 Task: Find connections with filter location Giddarbāha with filter topic #Managementconsultant with filter profile language Potuguese with filter current company IDBI Bank with filter school HIRACHAND NEMCHAND COLLEGE OF COMMERCE ASHOK CHOWK SOLAPUR DIST.SOLAPUR with filter industry Financial Services with filter service category Financial Analysis with filter keywords title Team Leader
Action: Mouse moved to (494, 82)
Screenshot: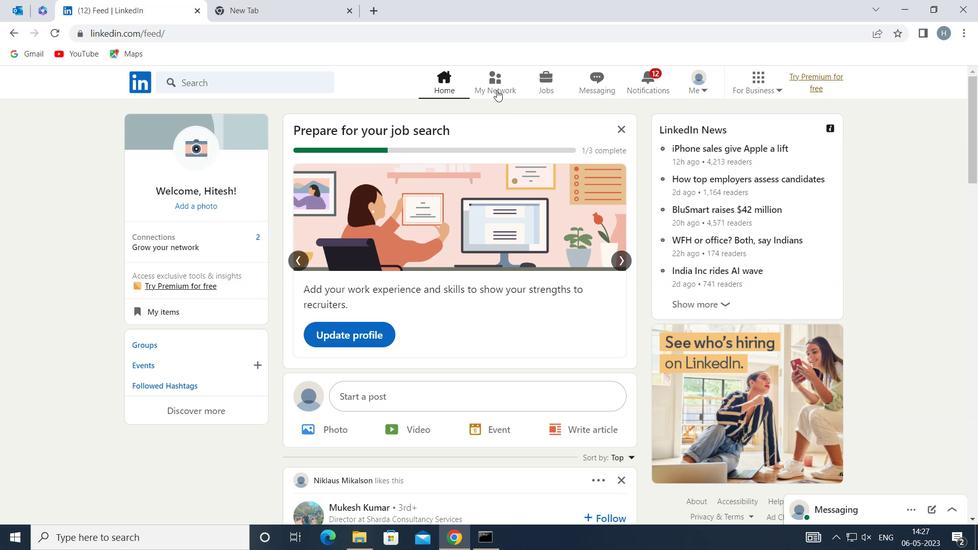 
Action: Mouse pressed left at (494, 82)
Screenshot: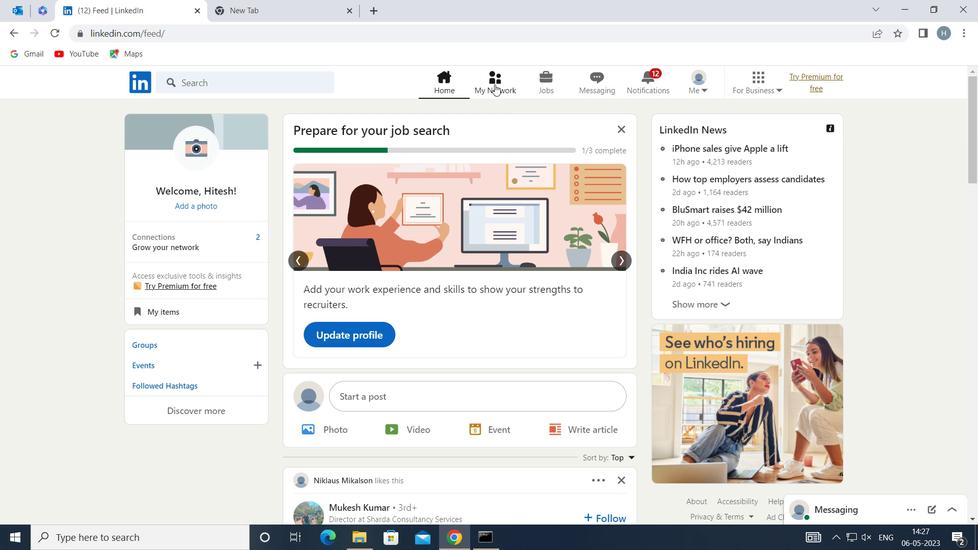 
Action: Mouse moved to (277, 154)
Screenshot: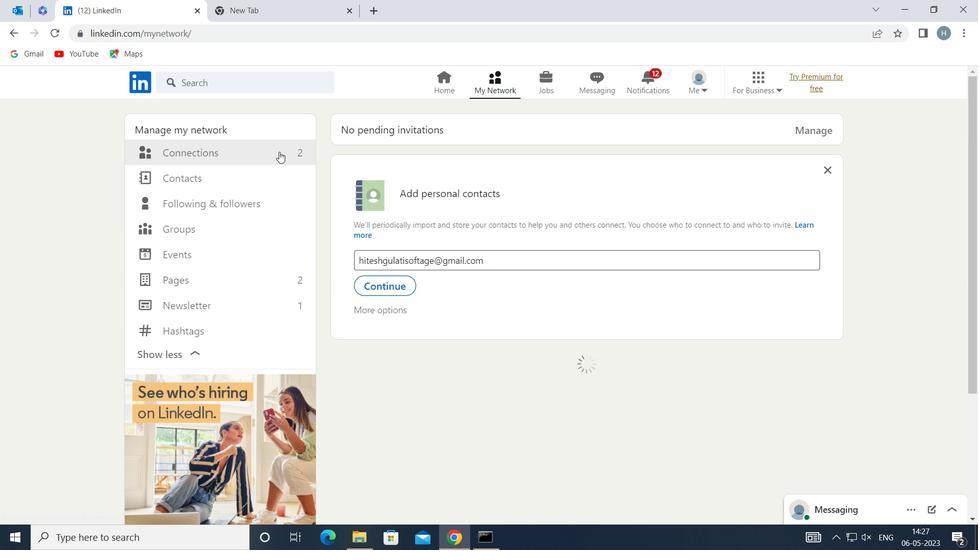 
Action: Mouse pressed left at (277, 154)
Screenshot: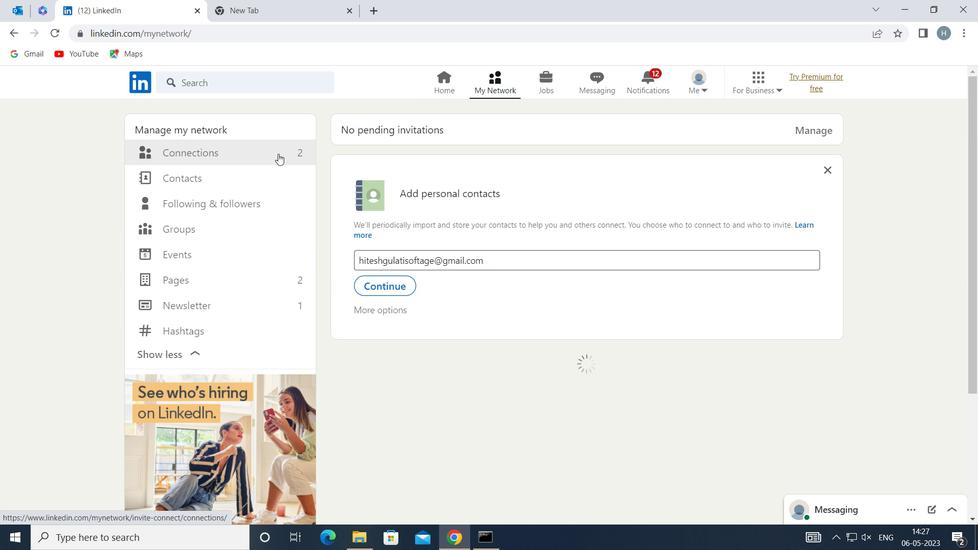 
Action: Mouse moved to (583, 156)
Screenshot: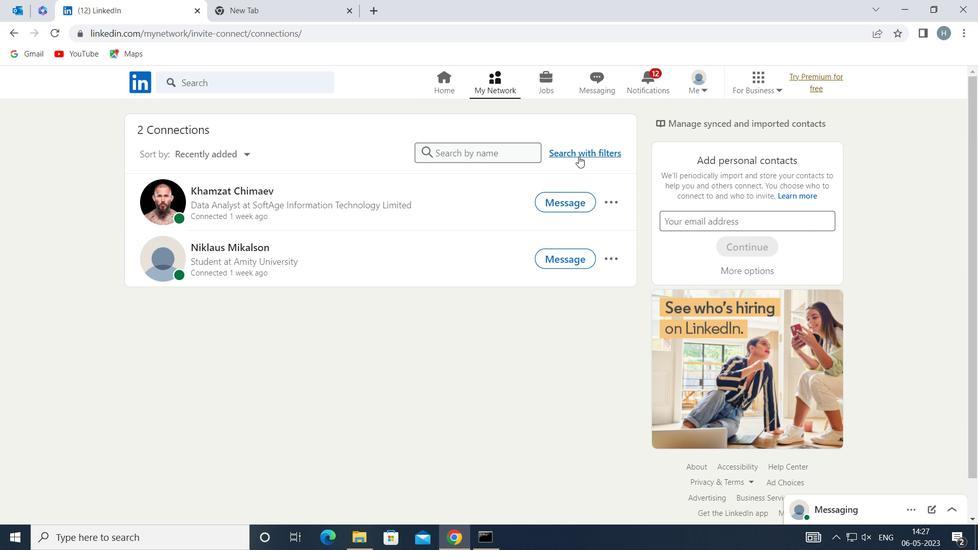 
Action: Mouse pressed left at (583, 156)
Screenshot: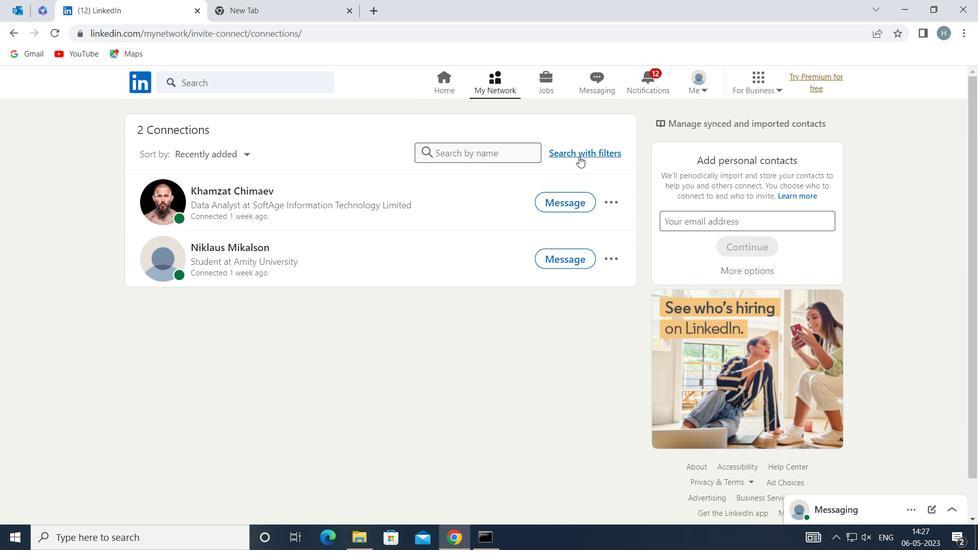 
Action: Mouse moved to (537, 113)
Screenshot: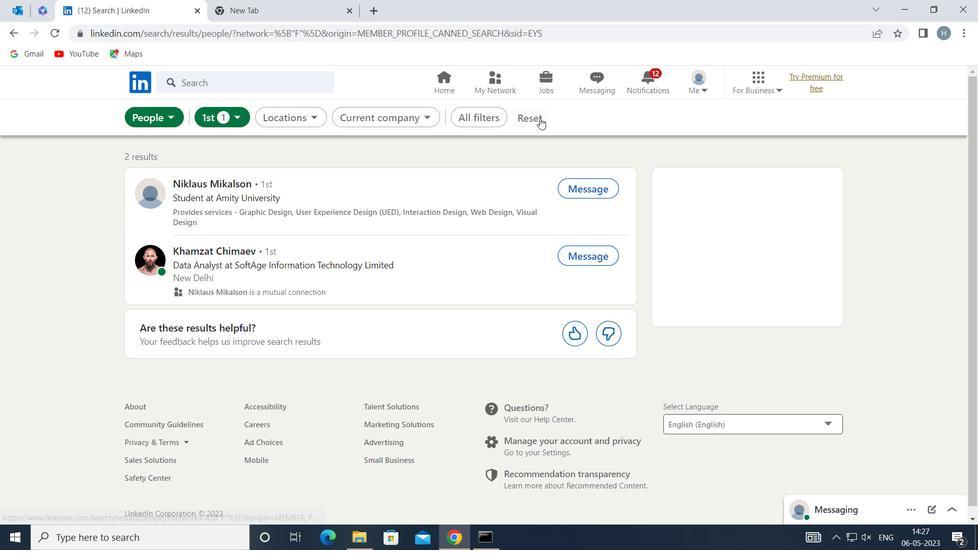 
Action: Mouse pressed left at (537, 113)
Screenshot: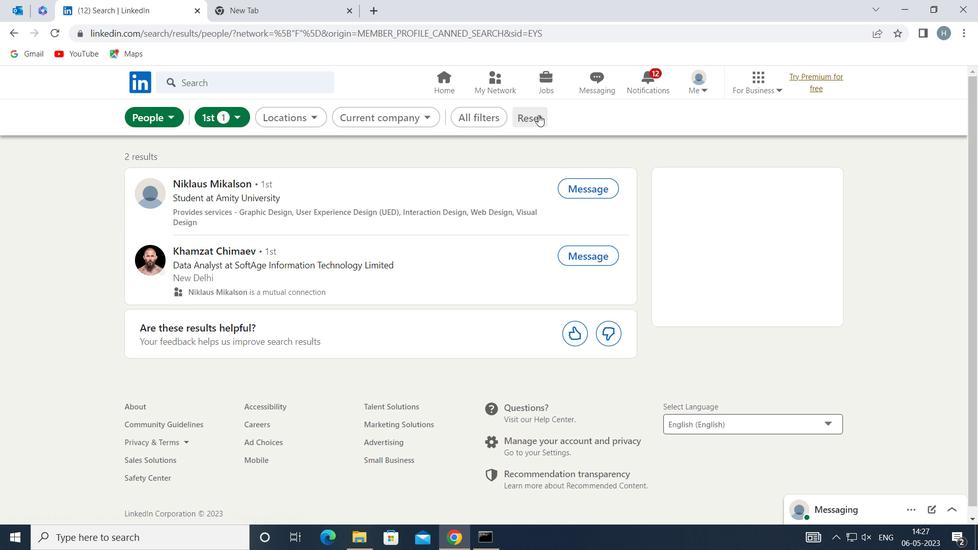 
Action: Mouse moved to (522, 116)
Screenshot: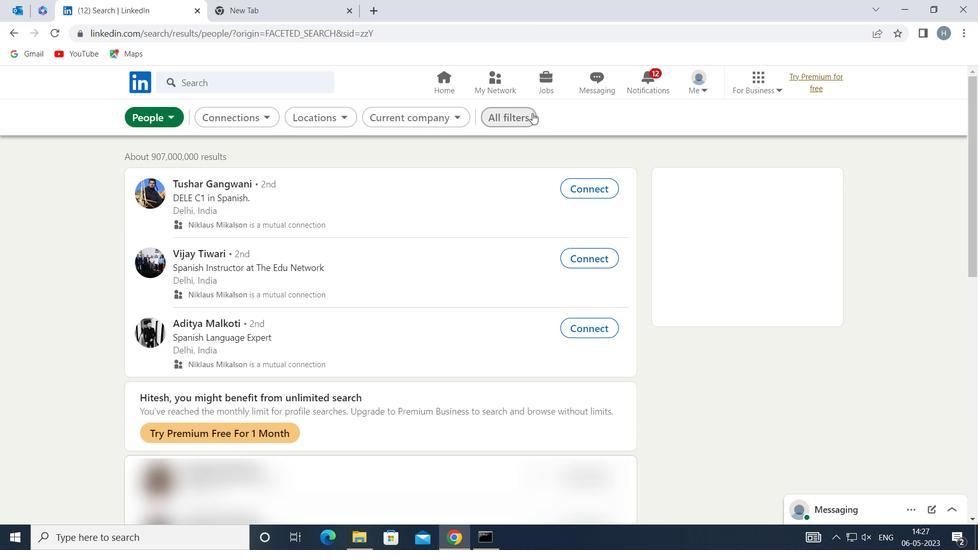 
Action: Mouse pressed left at (522, 116)
Screenshot: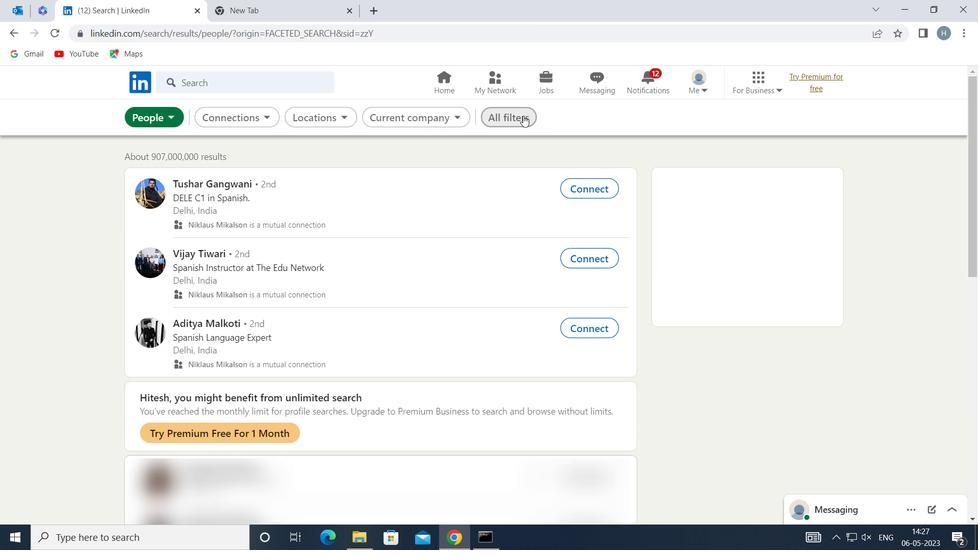 
Action: Mouse moved to (806, 333)
Screenshot: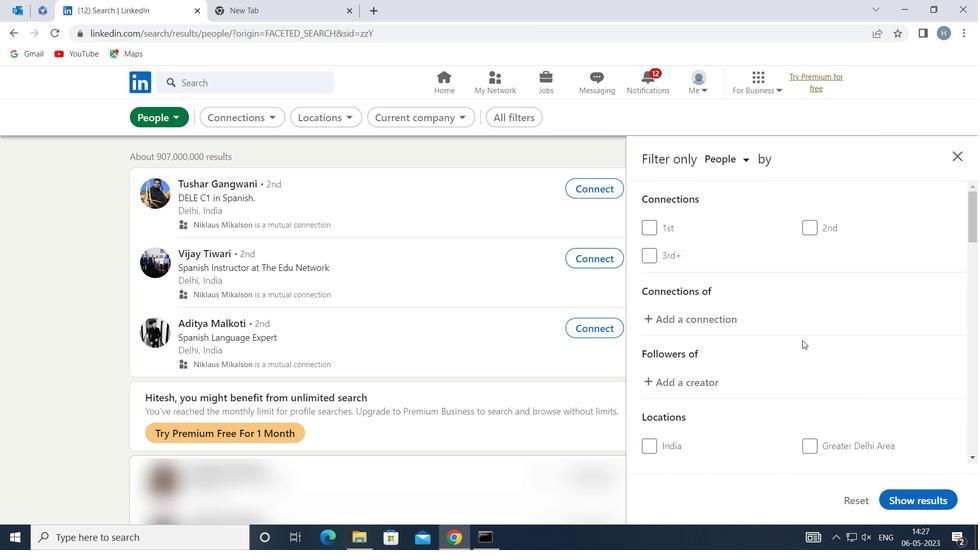 
Action: Mouse scrolled (806, 333) with delta (0, 0)
Screenshot: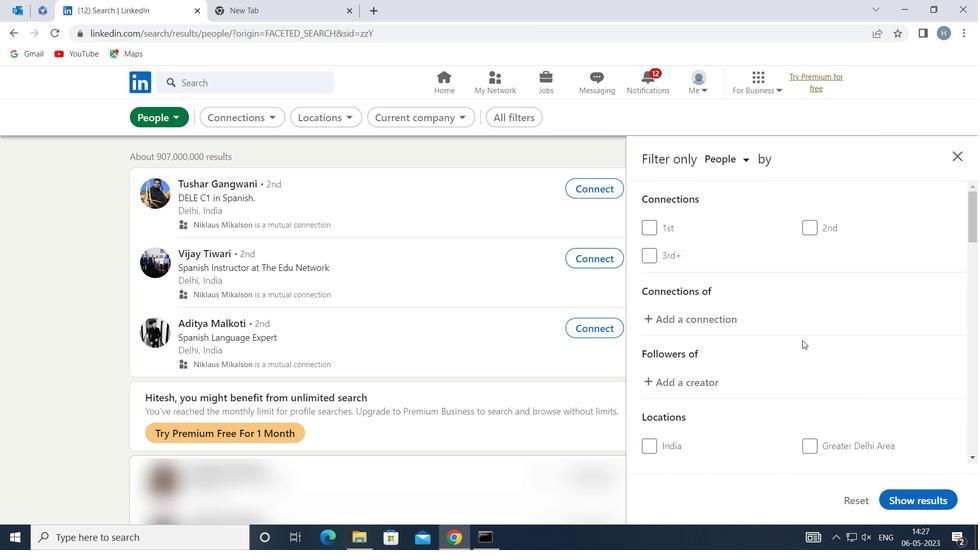 
Action: Mouse moved to (807, 331)
Screenshot: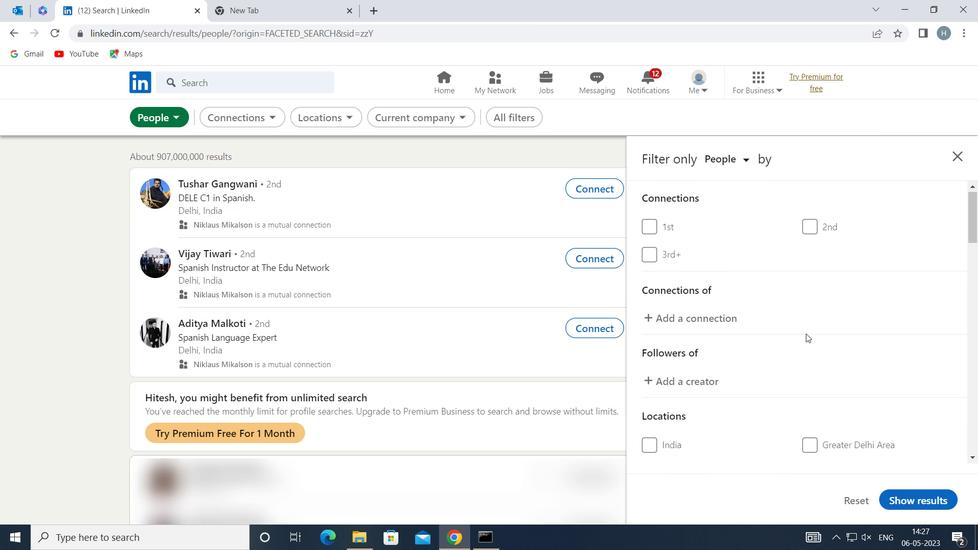 
Action: Mouse scrolled (807, 331) with delta (0, 0)
Screenshot: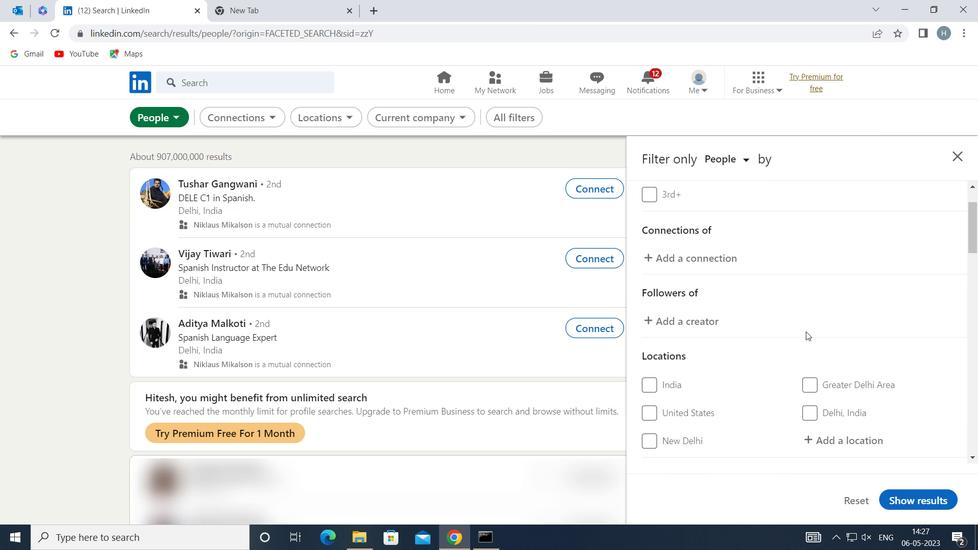 
Action: Mouse moved to (807, 330)
Screenshot: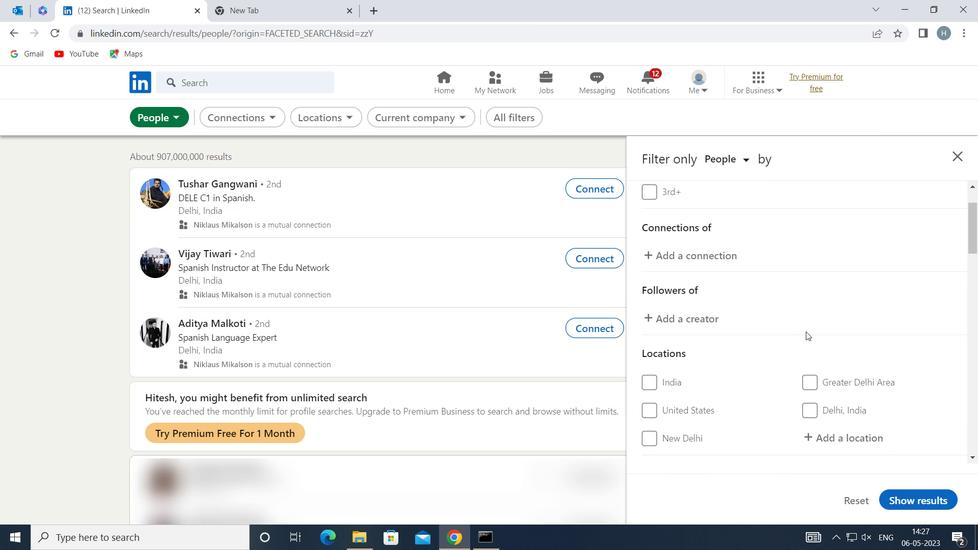 
Action: Mouse scrolled (807, 329) with delta (0, 0)
Screenshot: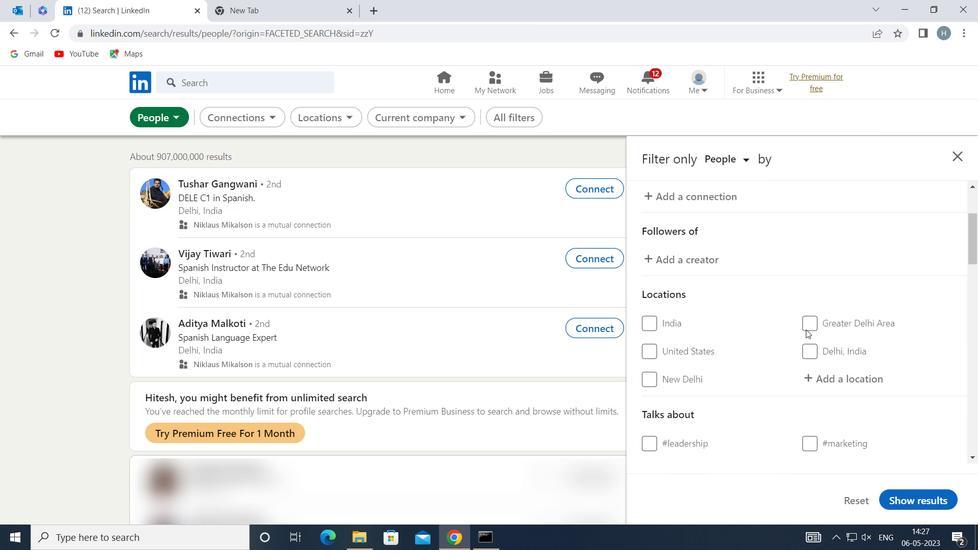 
Action: Mouse scrolled (807, 329) with delta (0, 0)
Screenshot: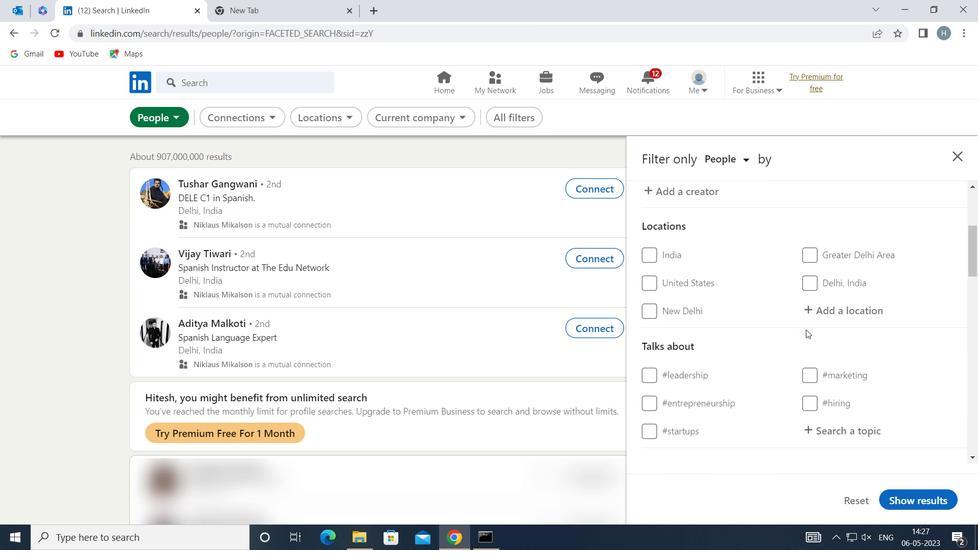 
Action: Mouse moved to (842, 245)
Screenshot: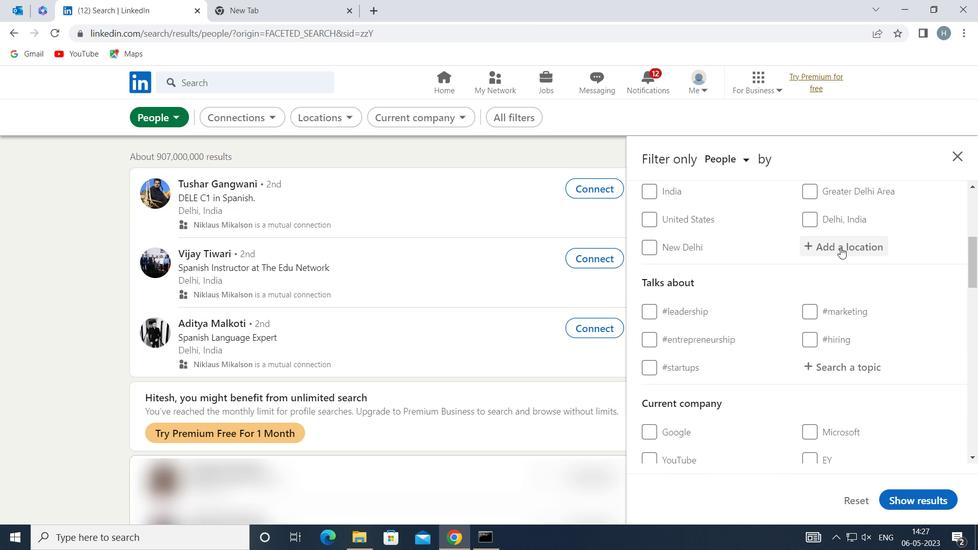 
Action: Mouse pressed left at (842, 245)
Screenshot: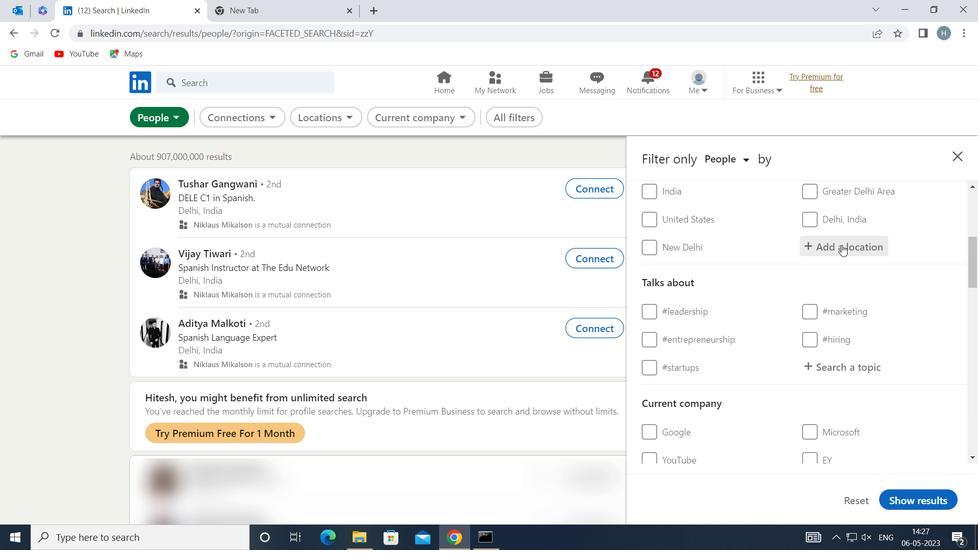 
Action: Key pressed <Key.shift>GIDDARBAHA
Screenshot: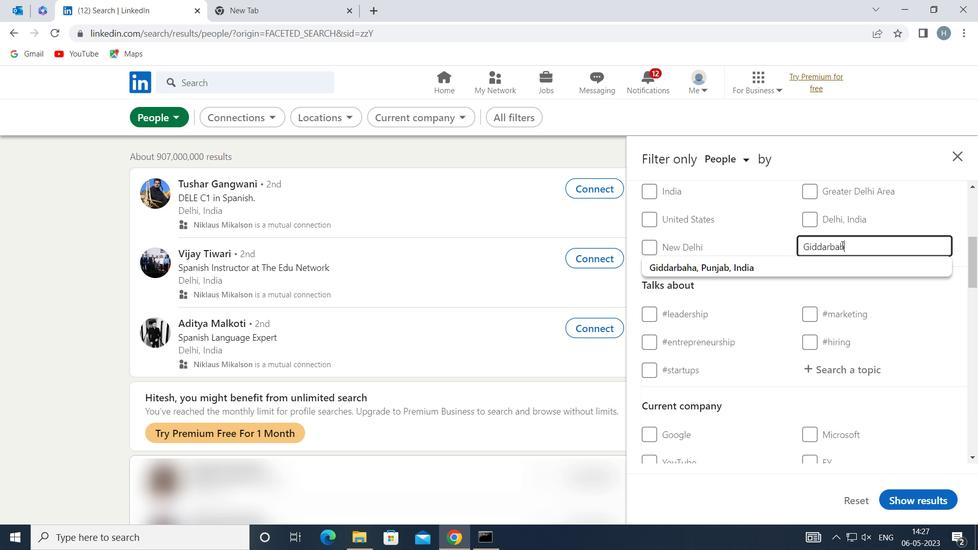 
Action: Mouse moved to (771, 265)
Screenshot: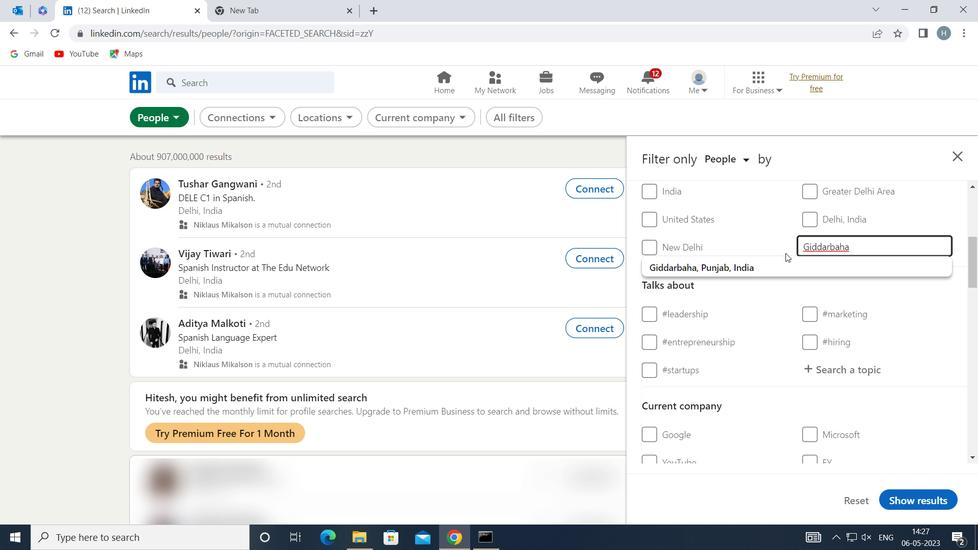 
Action: Mouse pressed left at (771, 265)
Screenshot: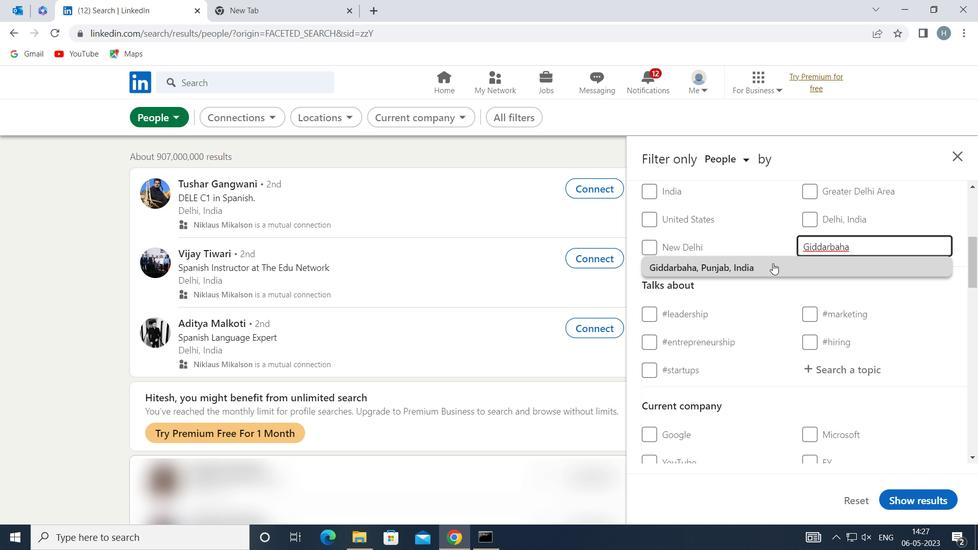
Action: Mouse moved to (770, 265)
Screenshot: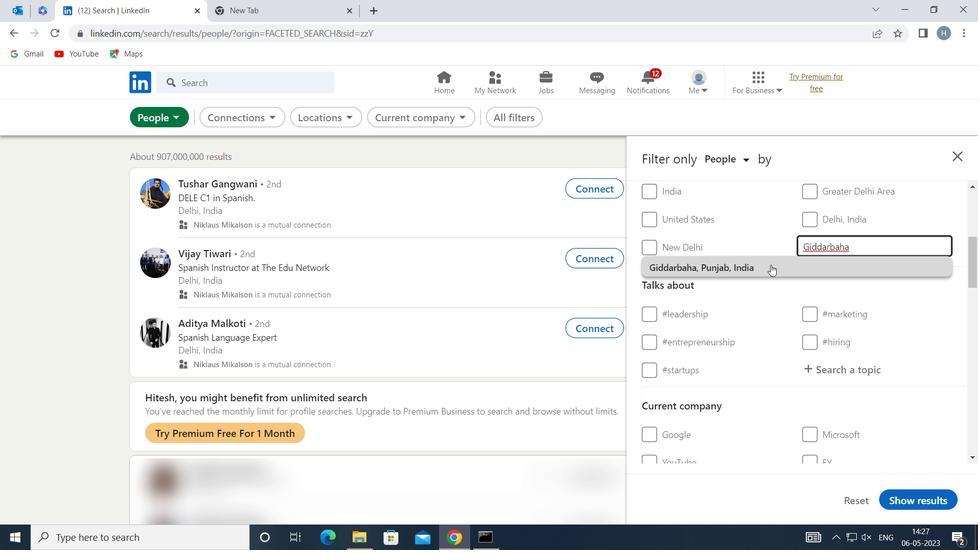 
Action: Mouse scrolled (770, 264) with delta (0, 0)
Screenshot: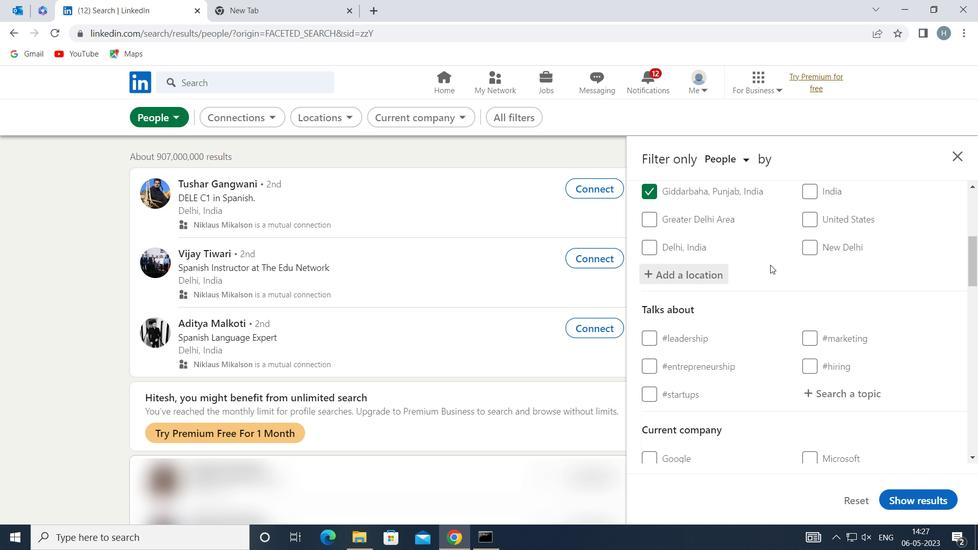 
Action: Mouse moved to (845, 326)
Screenshot: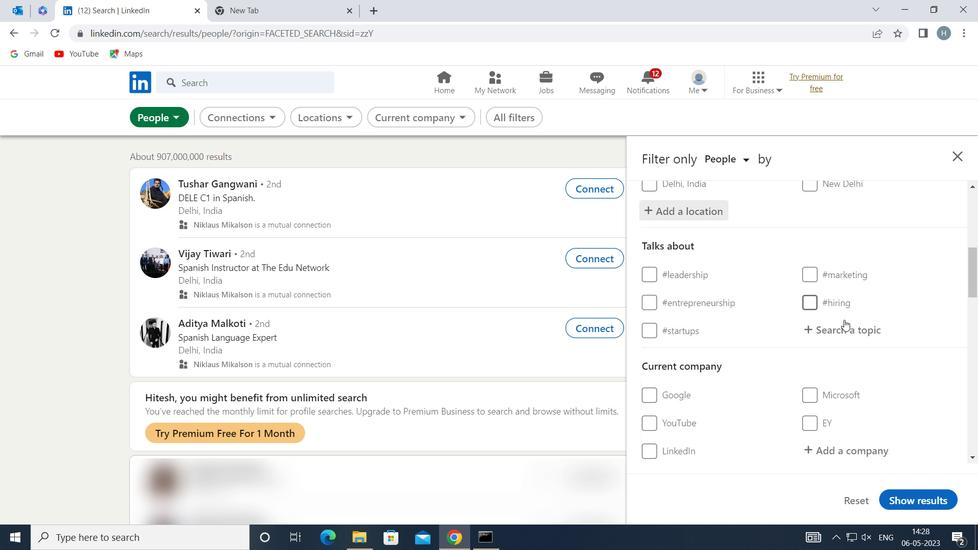 
Action: Mouse pressed left at (845, 326)
Screenshot: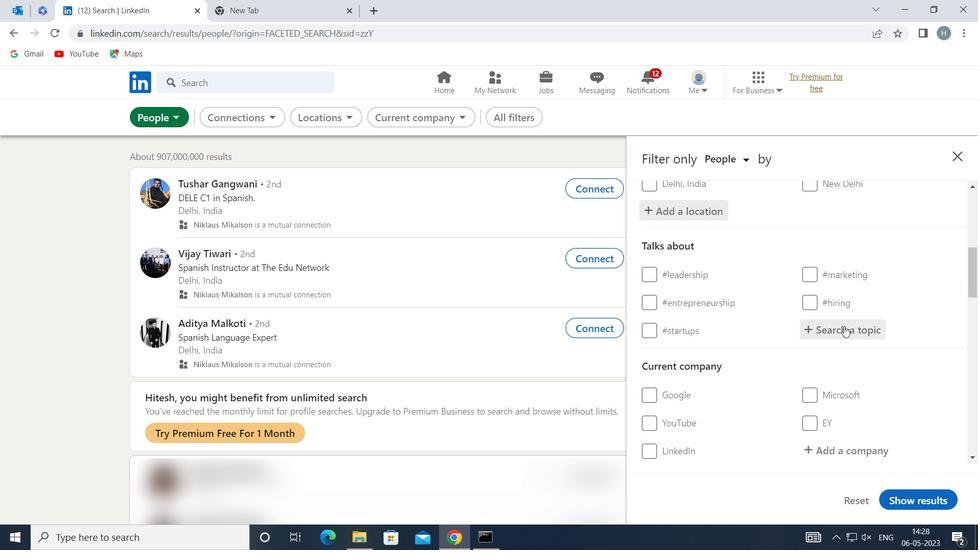 
Action: Mouse moved to (845, 326)
Screenshot: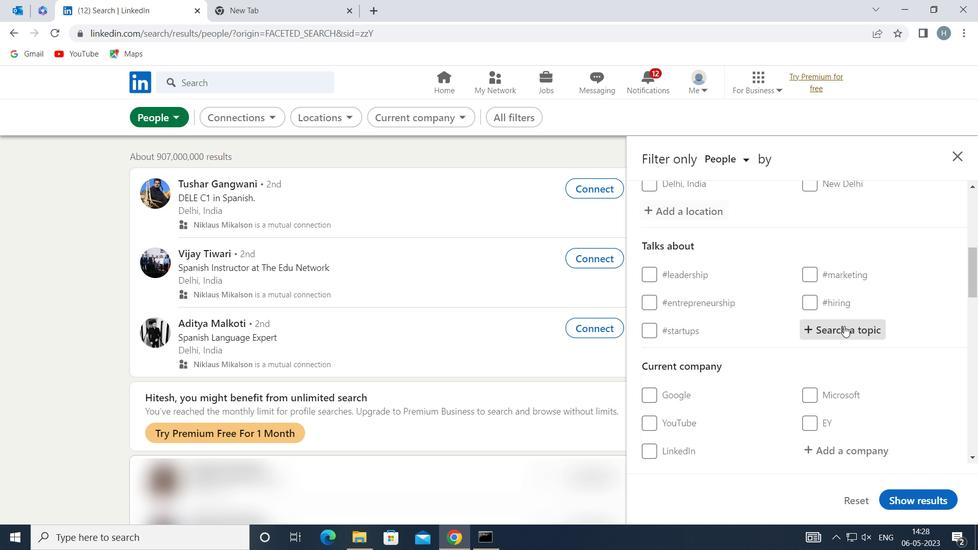 
Action: Key pressed <Key.shift>MANAGEMENTCONSULTANT
Screenshot: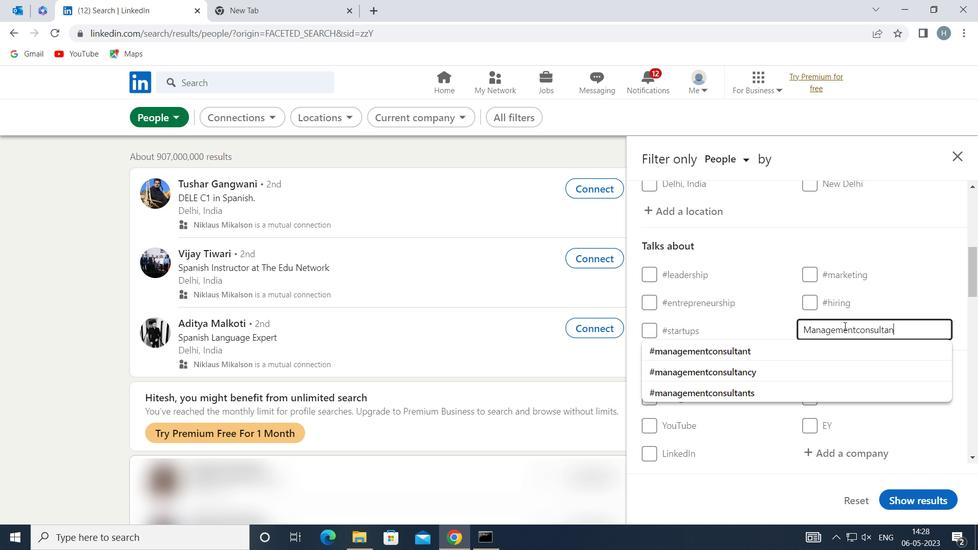 
Action: Mouse moved to (814, 354)
Screenshot: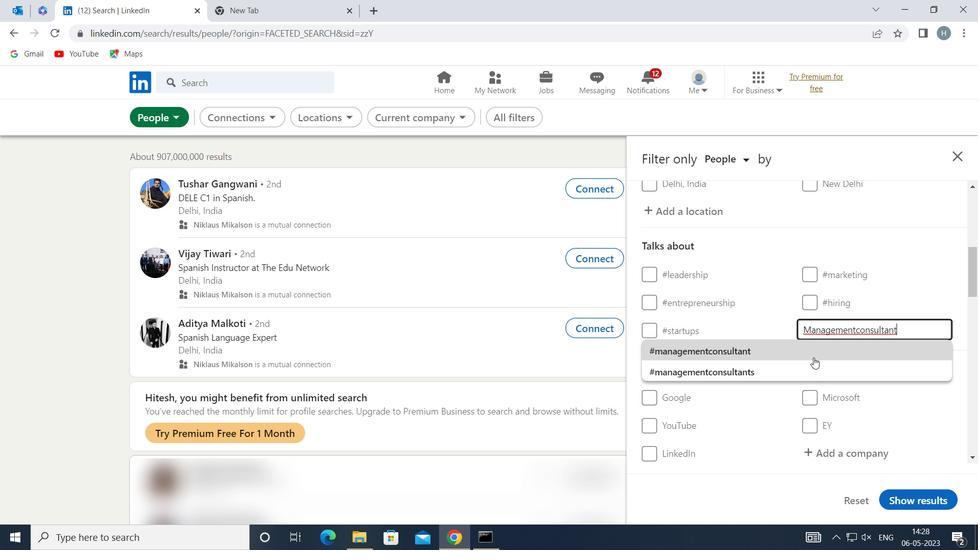 
Action: Mouse pressed left at (814, 354)
Screenshot: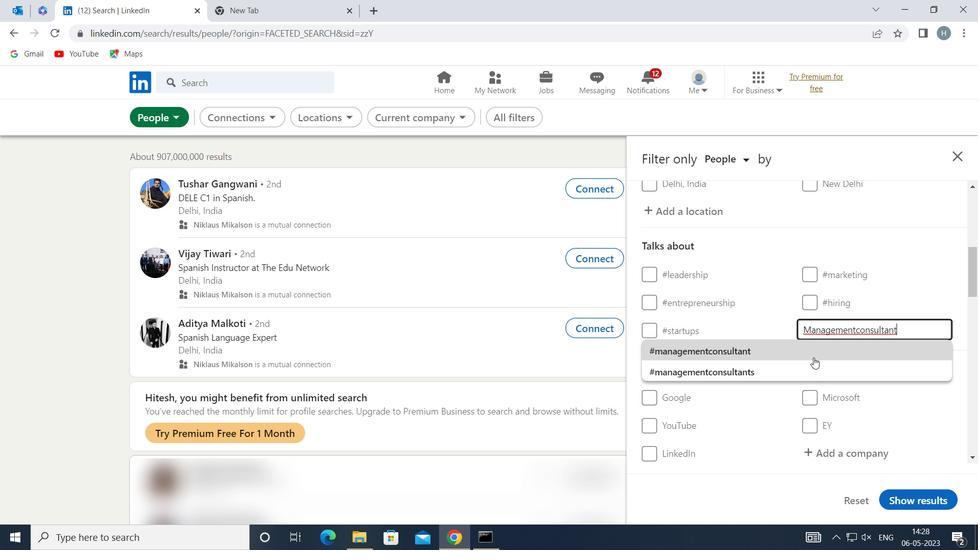 
Action: Mouse moved to (798, 354)
Screenshot: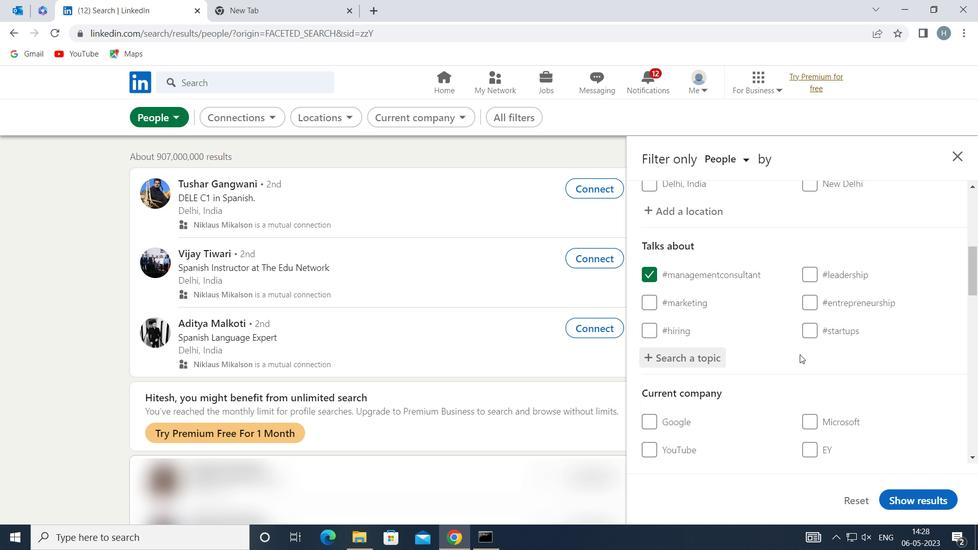 
Action: Mouse scrolled (798, 354) with delta (0, 0)
Screenshot: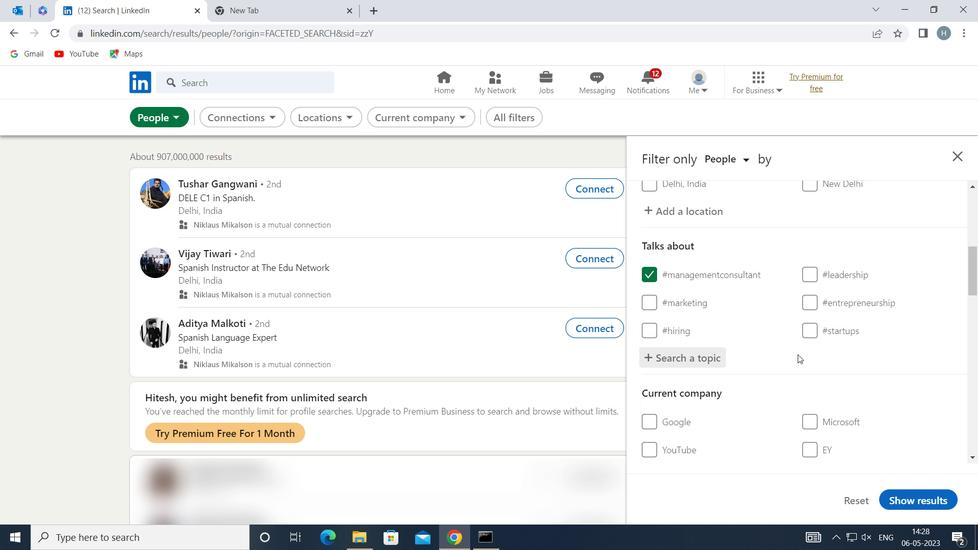 
Action: Mouse scrolled (798, 354) with delta (0, 0)
Screenshot: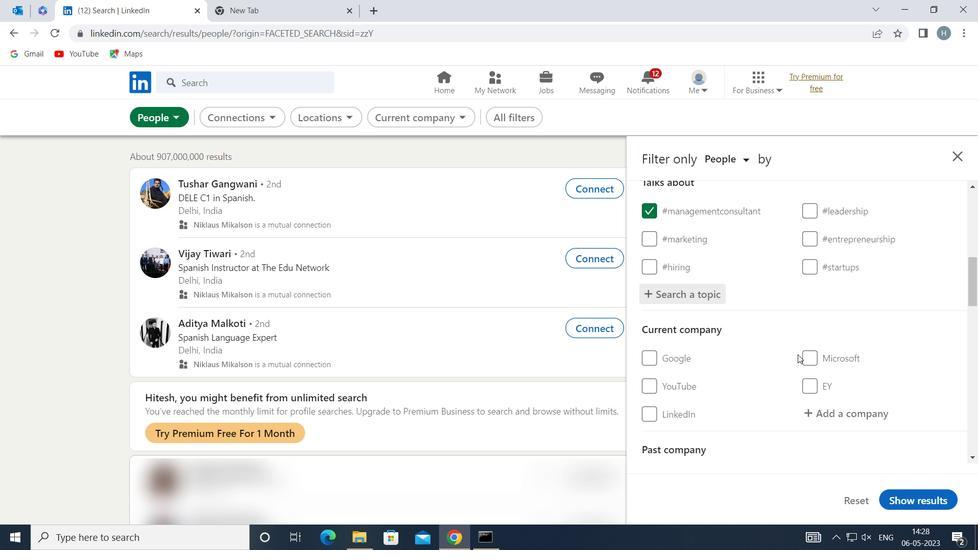 
Action: Mouse scrolled (798, 354) with delta (0, 0)
Screenshot: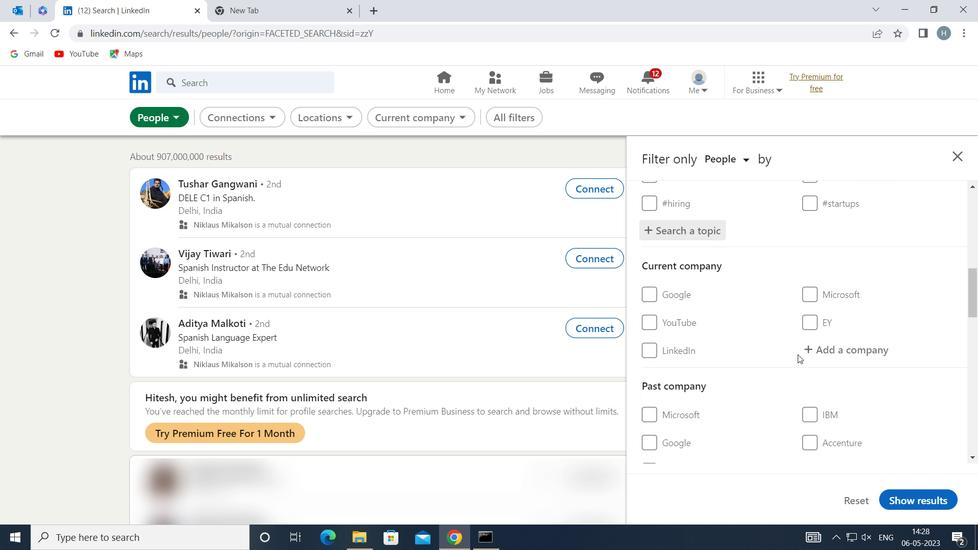 
Action: Mouse moved to (797, 350)
Screenshot: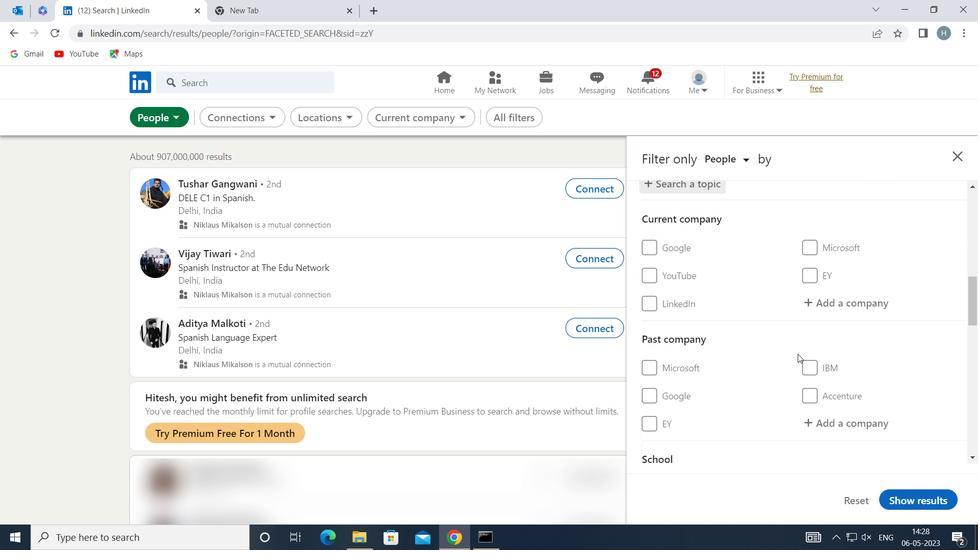 
Action: Mouse scrolled (797, 349) with delta (0, 0)
Screenshot: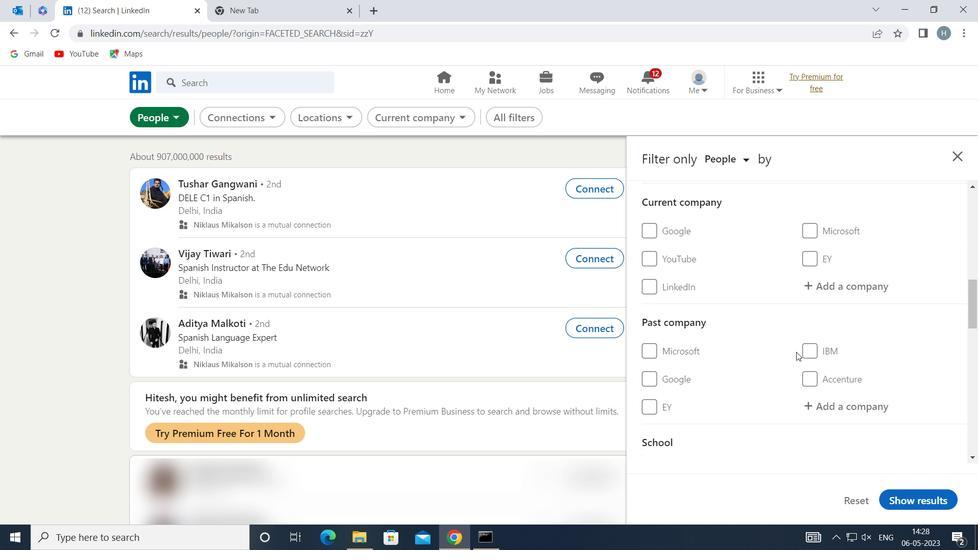 
Action: Mouse moved to (797, 349)
Screenshot: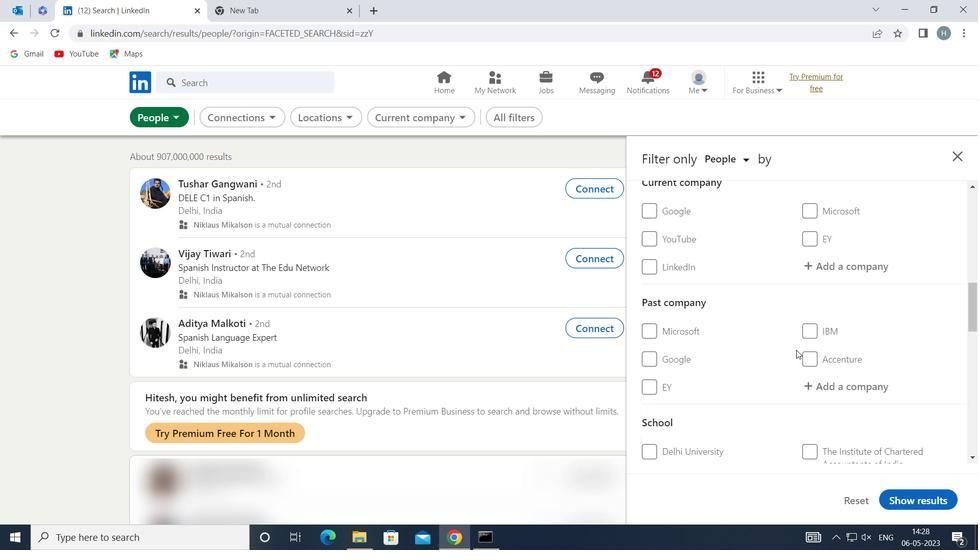 
Action: Mouse scrolled (797, 349) with delta (0, 0)
Screenshot: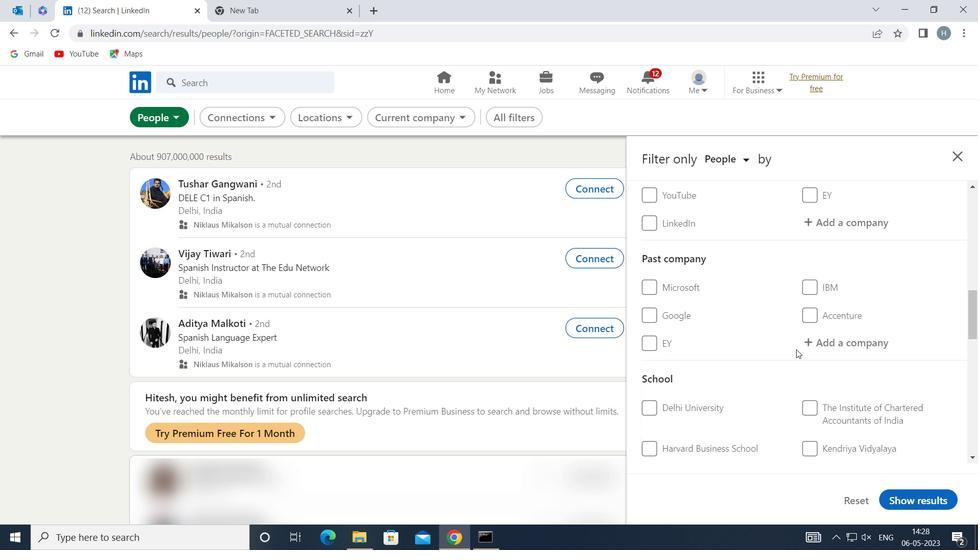 
Action: Mouse moved to (797, 349)
Screenshot: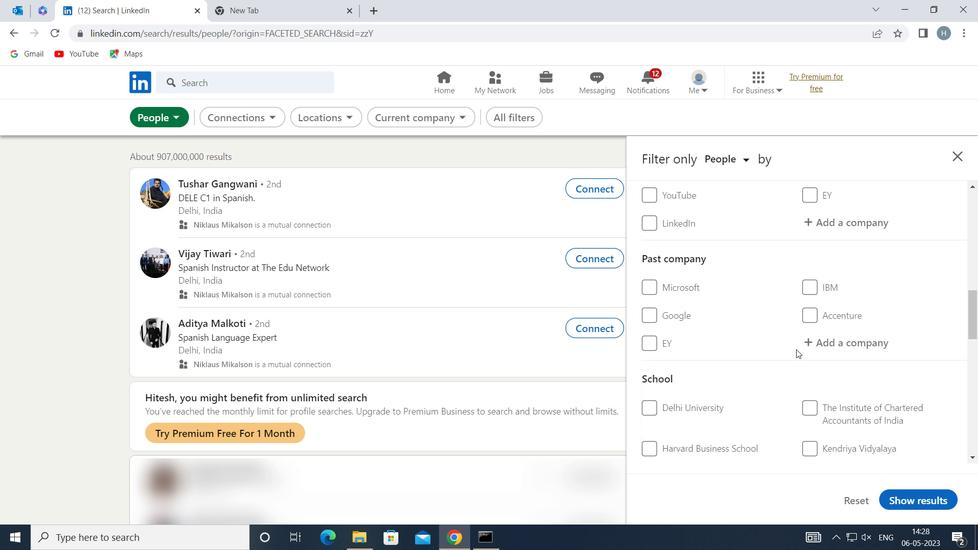 
Action: Mouse scrolled (797, 349) with delta (0, 0)
Screenshot: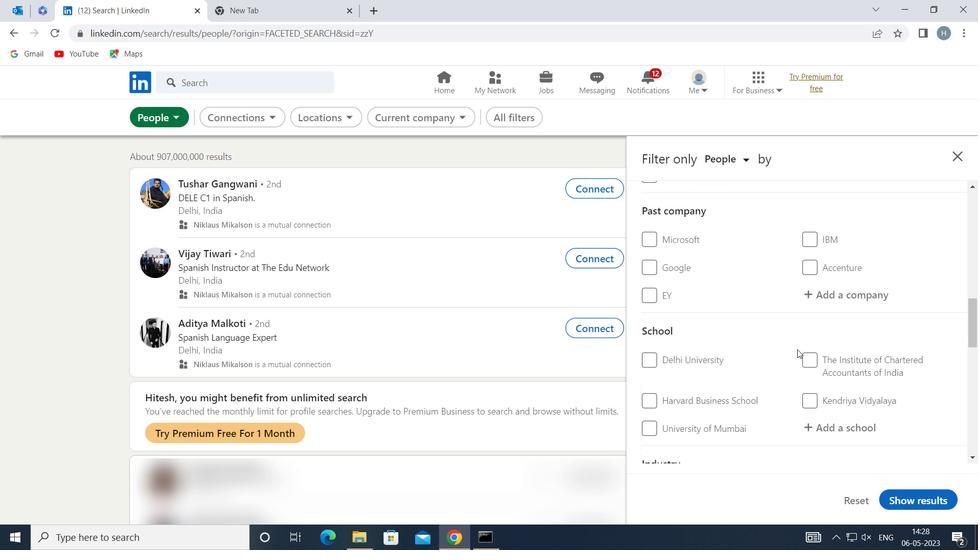 
Action: Mouse scrolled (797, 349) with delta (0, 0)
Screenshot: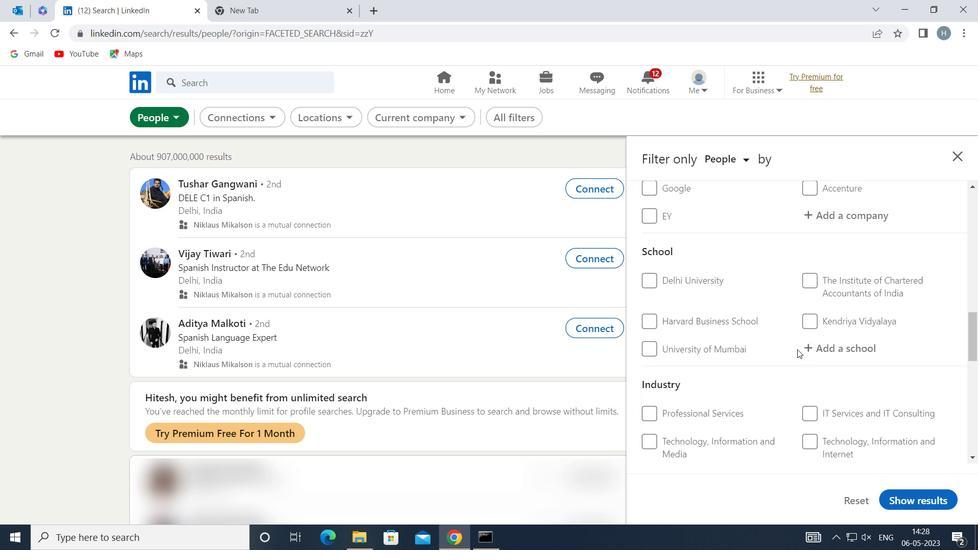 
Action: Mouse moved to (798, 349)
Screenshot: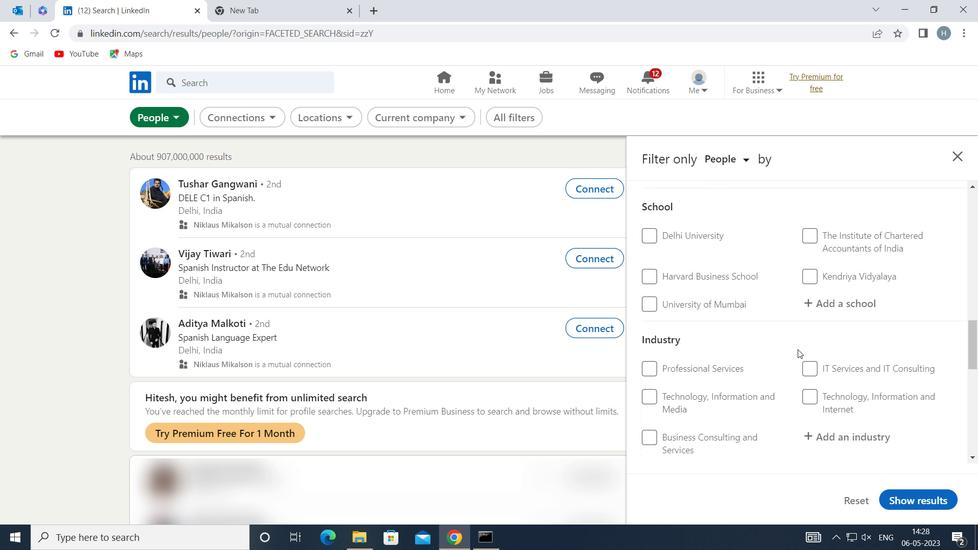 
Action: Mouse scrolled (798, 349) with delta (0, 0)
Screenshot: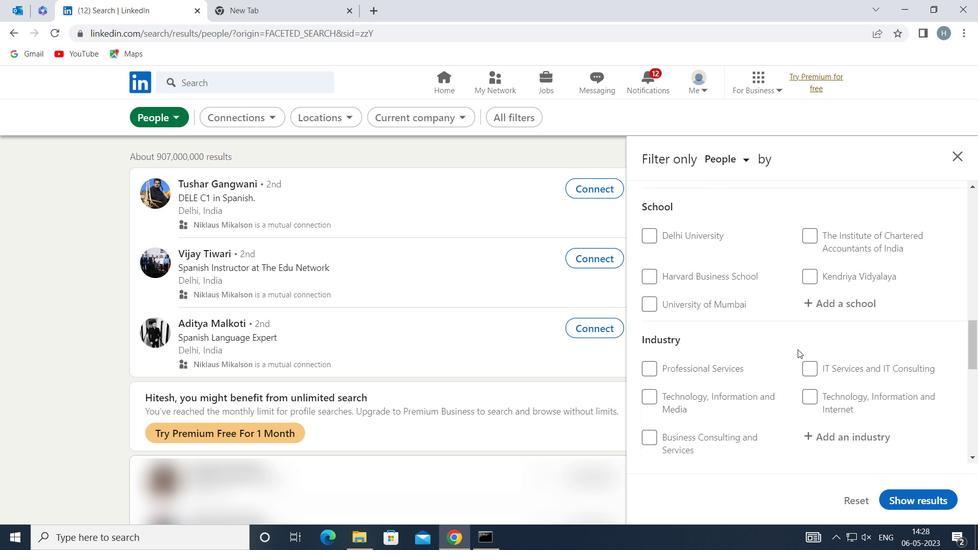 
Action: Mouse scrolled (798, 349) with delta (0, 0)
Screenshot: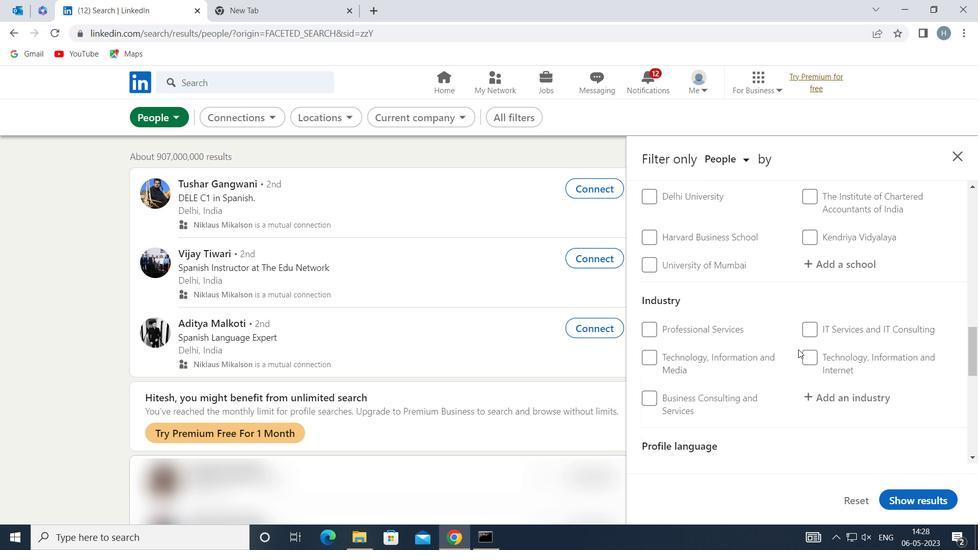 
Action: Mouse moved to (815, 396)
Screenshot: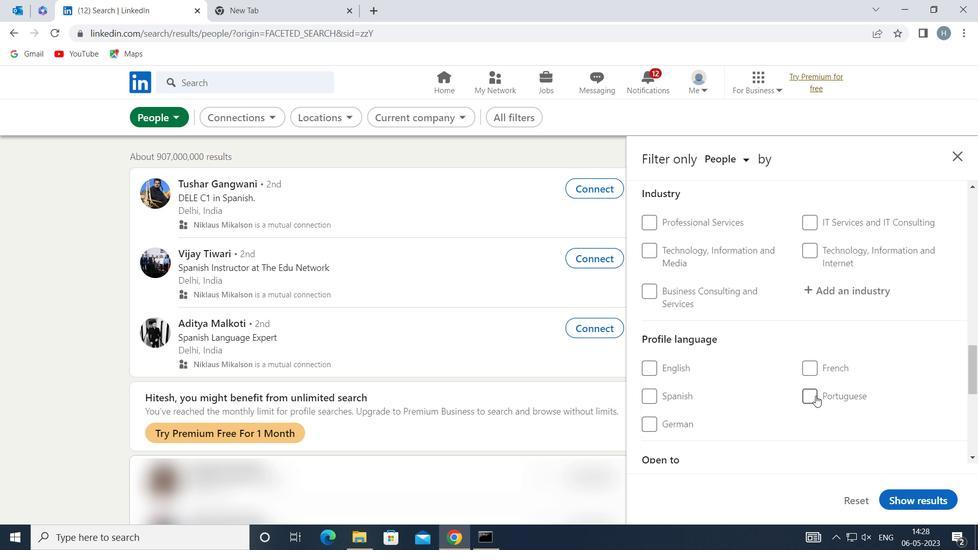 
Action: Mouse pressed left at (815, 396)
Screenshot: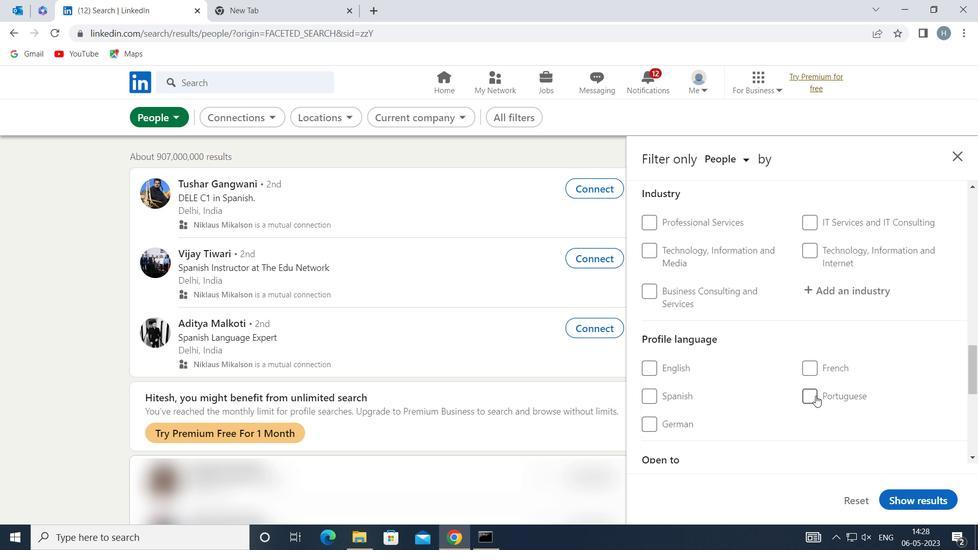
Action: Mouse moved to (813, 397)
Screenshot: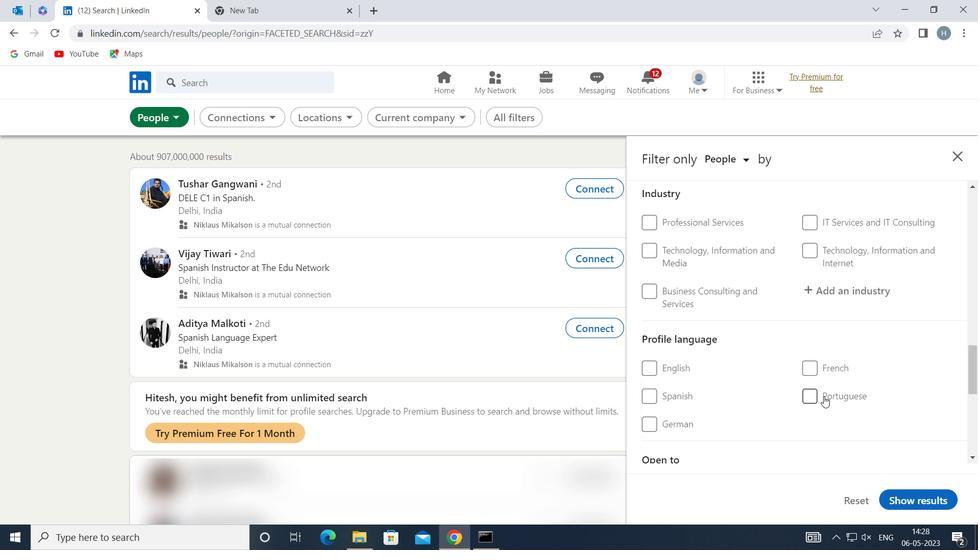 
Action: Mouse pressed left at (813, 397)
Screenshot: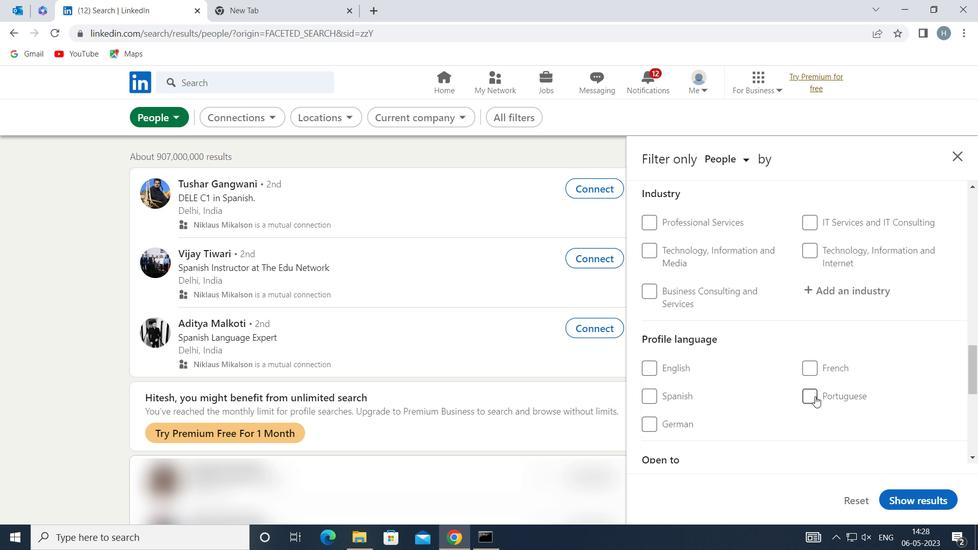 
Action: Mouse moved to (811, 395)
Screenshot: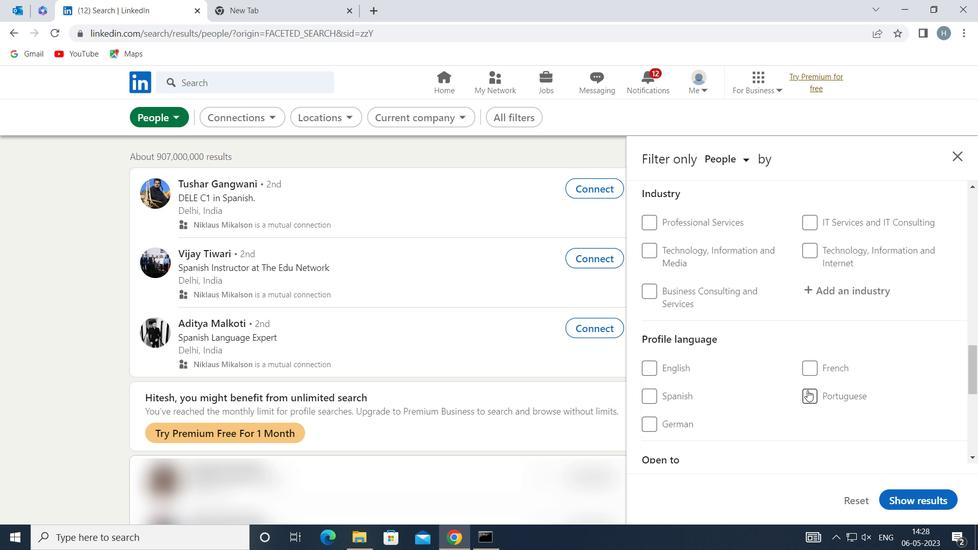 
Action: Mouse pressed left at (811, 395)
Screenshot: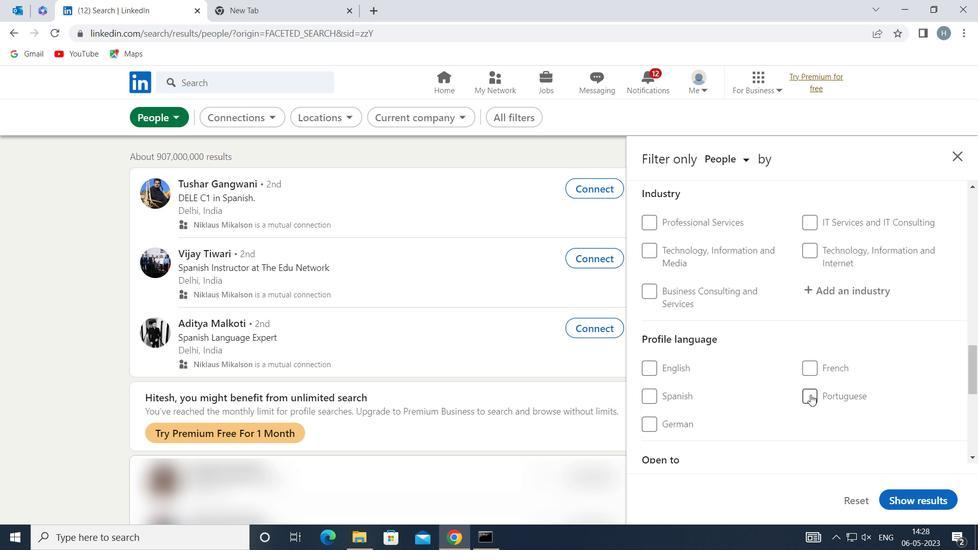 
Action: Mouse moved to (762, 403)
Screenshot: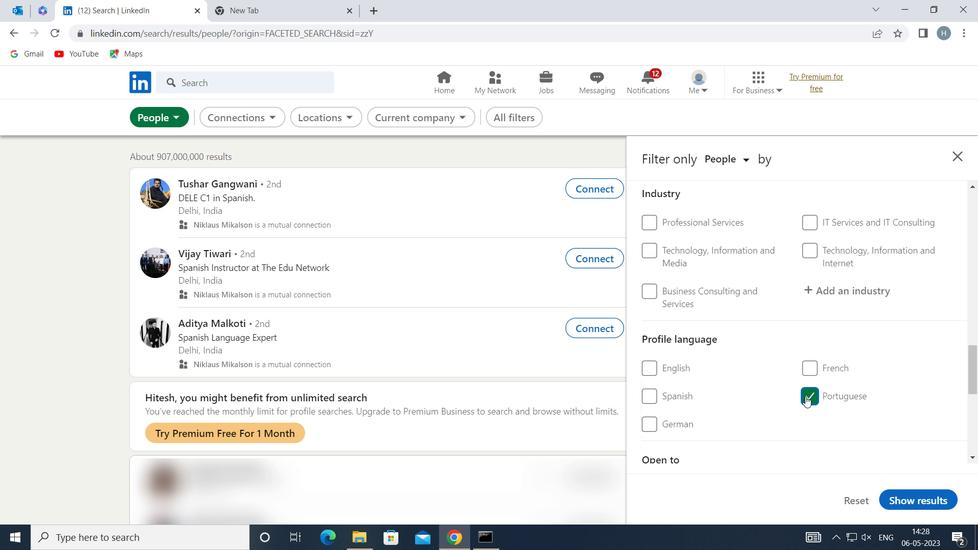 
Action: Mouse scrolled (762, 404) with delta (0, 0)
Screenshot: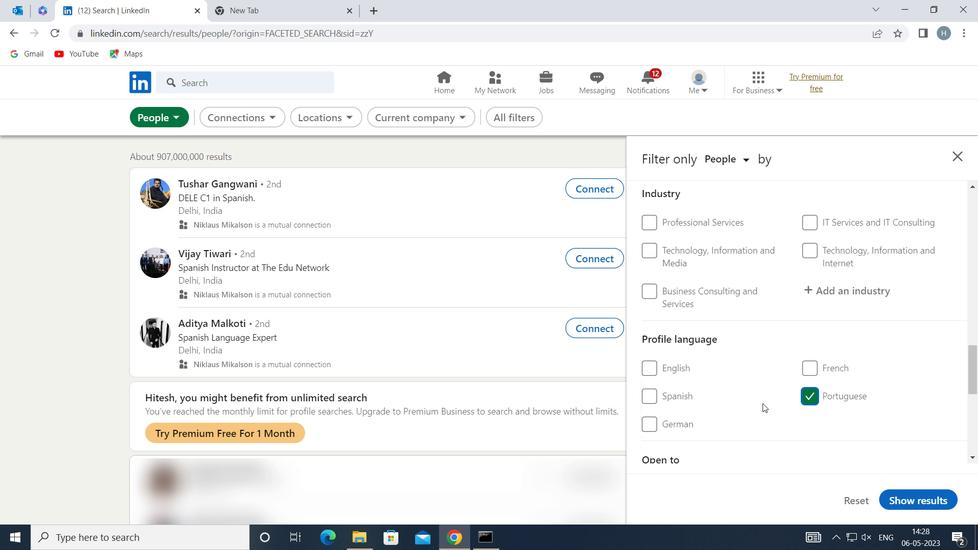 
Action: Mouse moved to (761, 403)
Screenshot: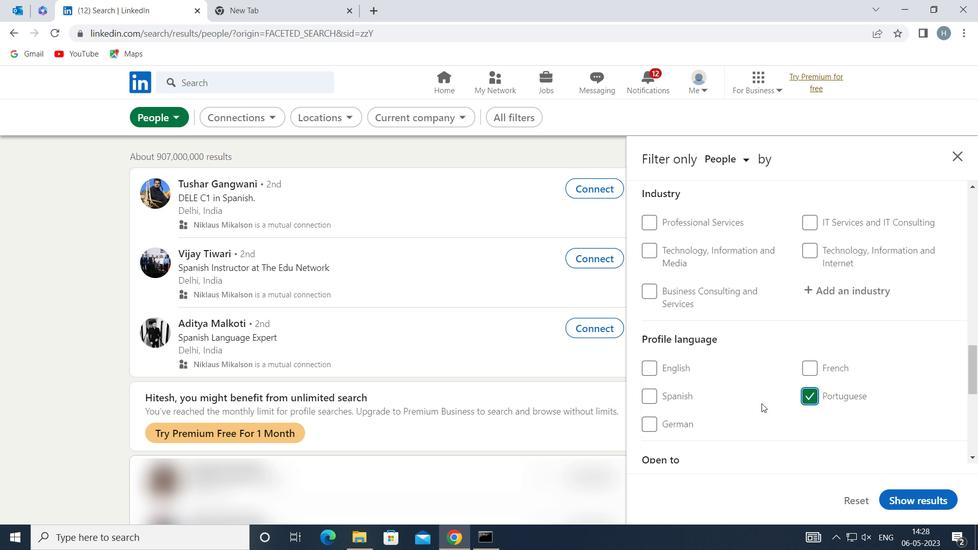 
Action: Mouse scrolled (761, 404) with delta (0, 0)
Screenshot: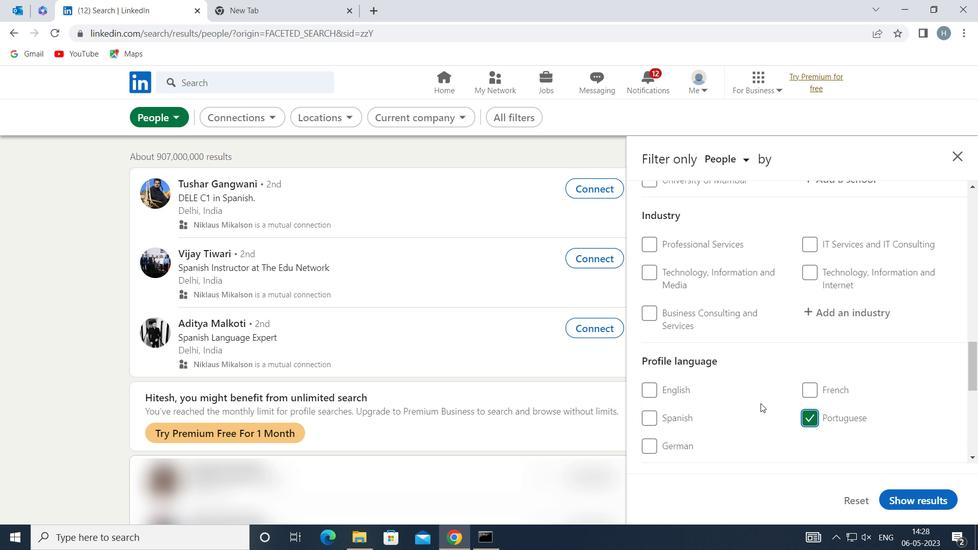 
Action: Mouse scrolled (761, 404) with delta (0, 0)
Screenshot: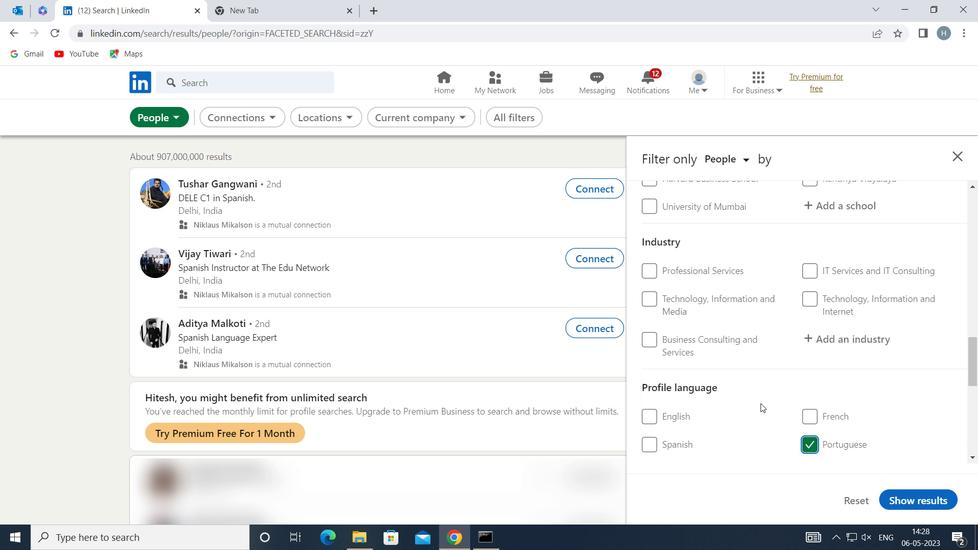 
Action: Mouse scrolled (761, 404) with delta (0, 0)
Screenshot: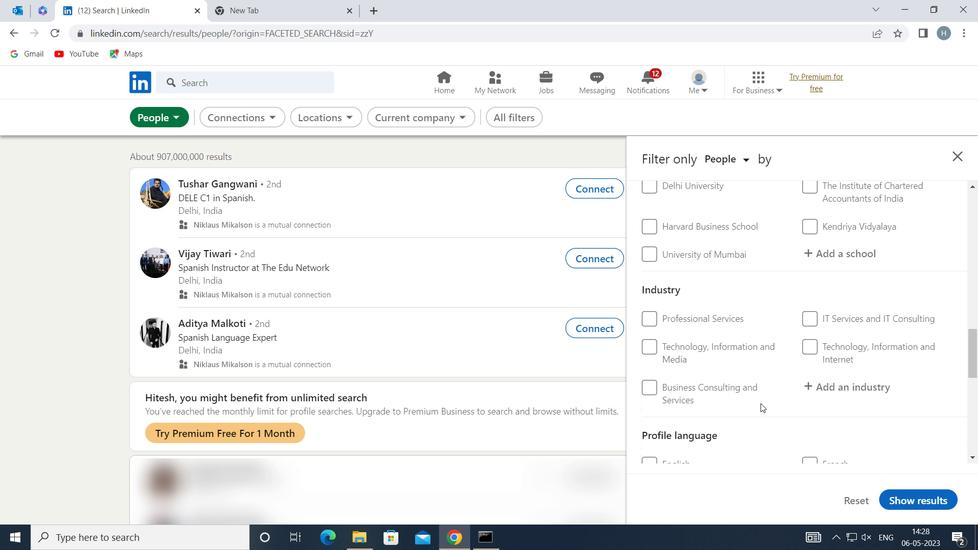 
Action: Mouse scrolled (761, 404) with delta (0, 0)
Screenshot: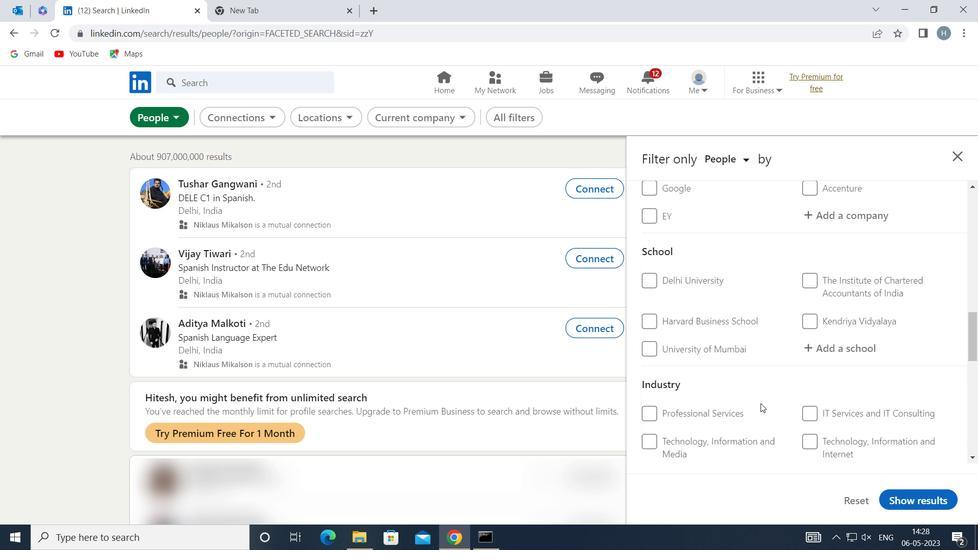 
Action: Mouse scrolled (761, 404) with delta (0, 0)
Screenshot: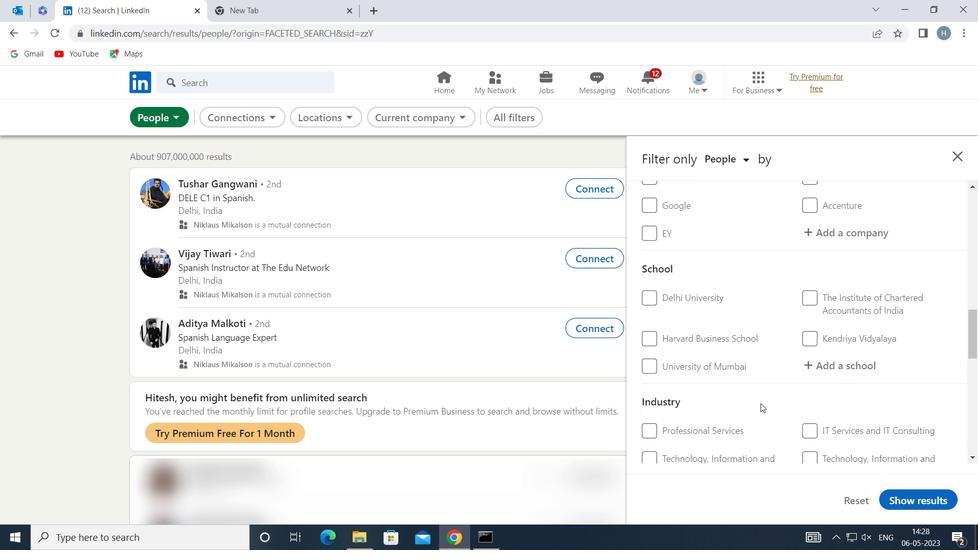 
Action: Mouse scrolled (761, 404) with delta (0, 0)
Screenshot: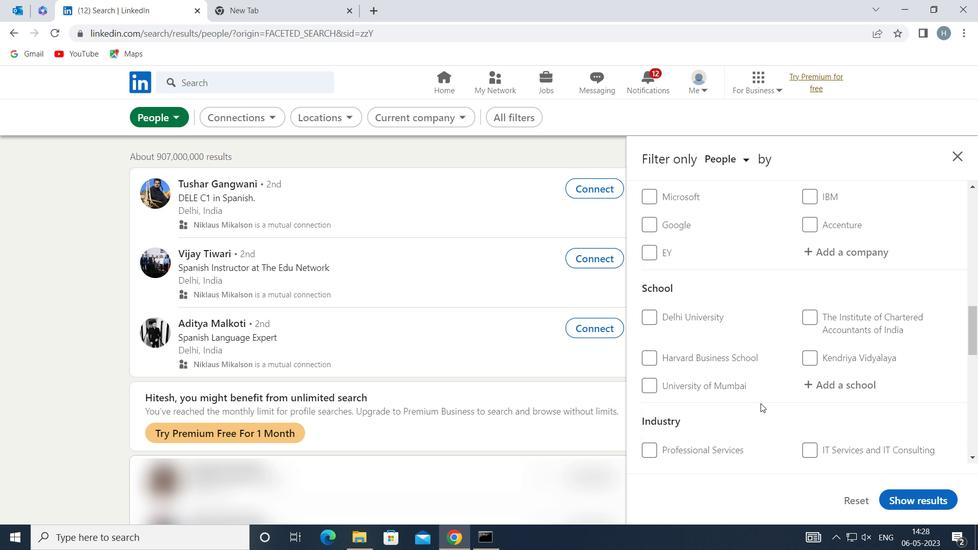 
Action: Mouse moved to (785, 390)
Screenshot: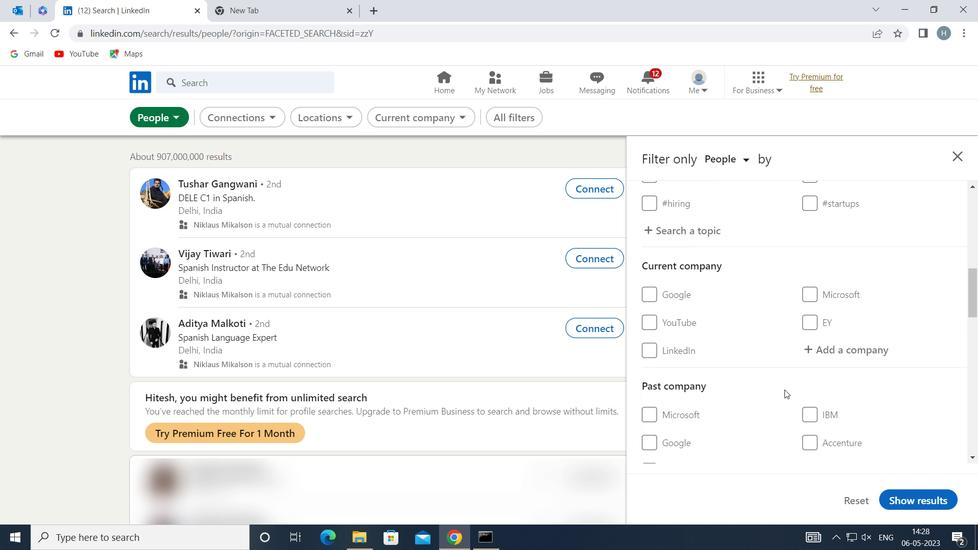 
Action: Mouse scrolled (785, 390) with delta (0, 0)
Screenshot: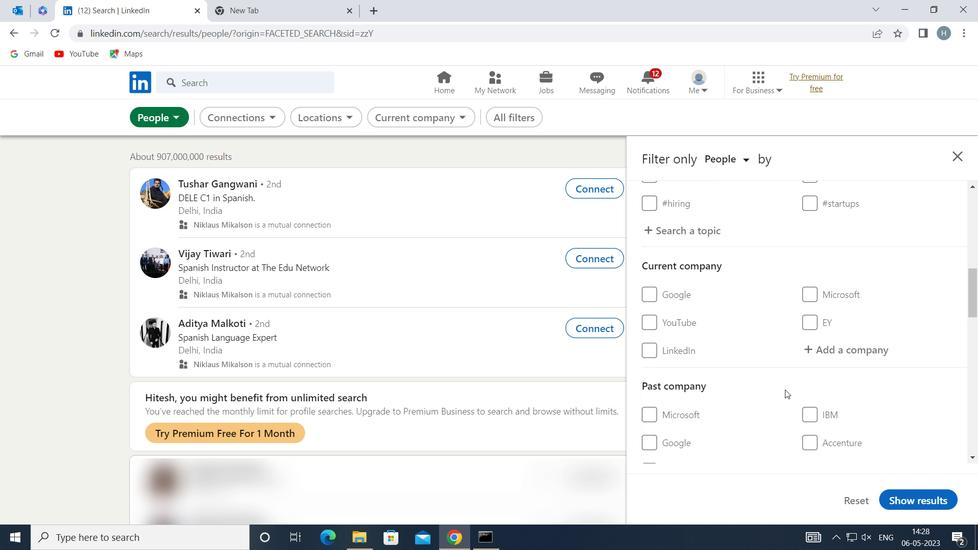 
Action: Mouse moved to (833, 406)
Screenshot: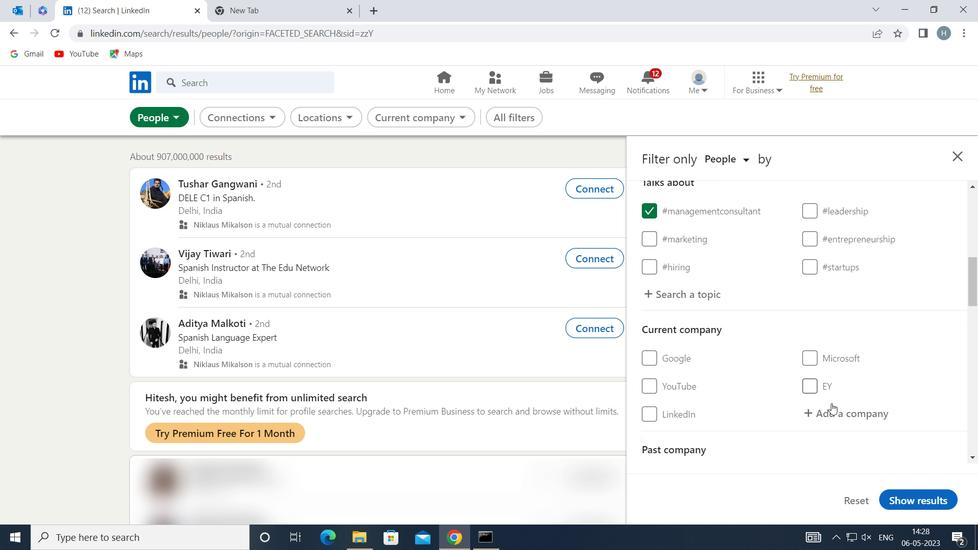 
Action: Mouse pressed left at (833, 406)
Screenshot: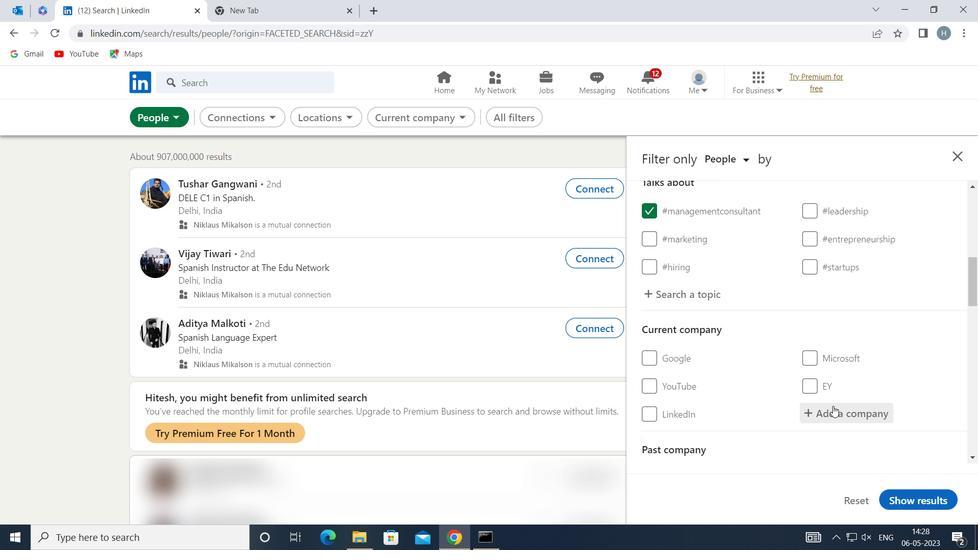 
Action: Key pressed <Key.shift>IDBI<Key.space><Key.shift>BANK
Screenshot: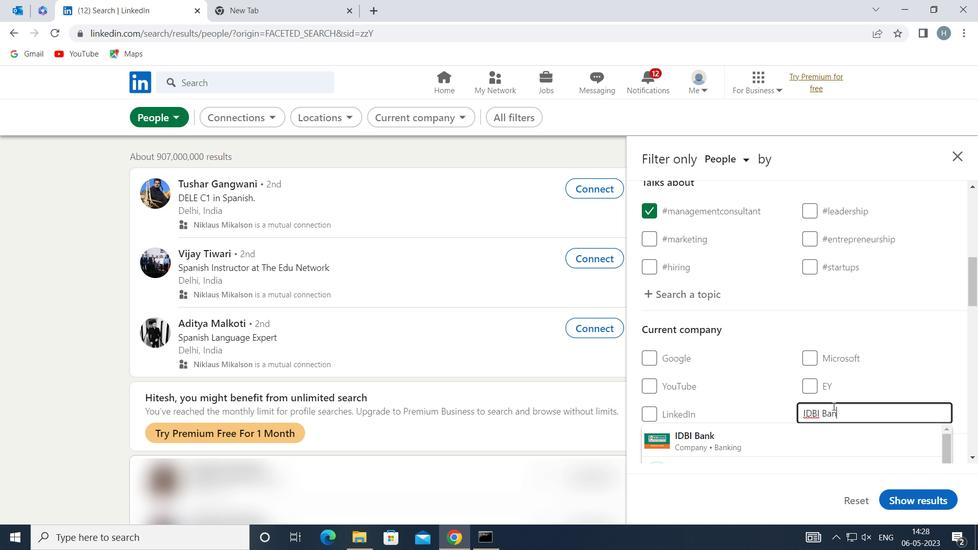 
Action: Mouse moved to (771, 433)
Screenshot: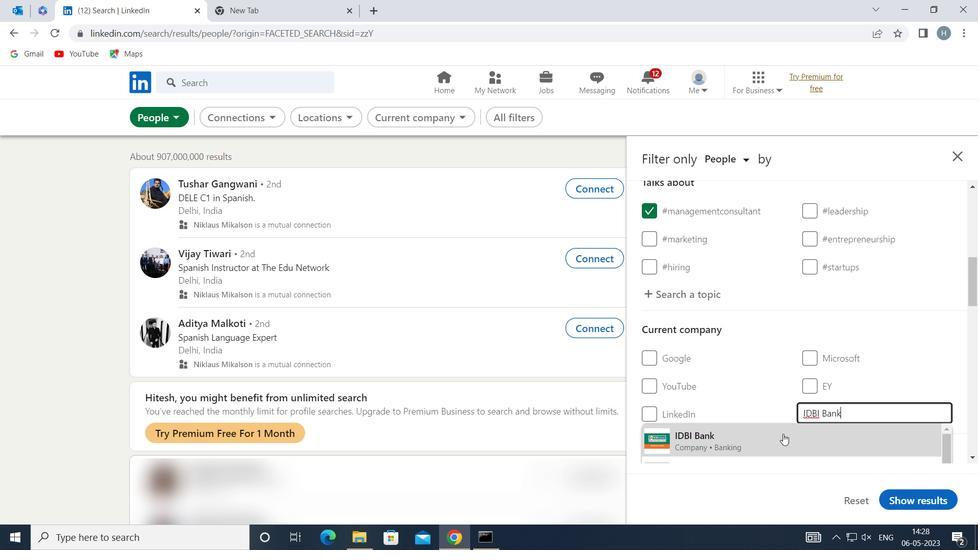 
Action: Mouse pressed left at (771, 433)
Screenshot: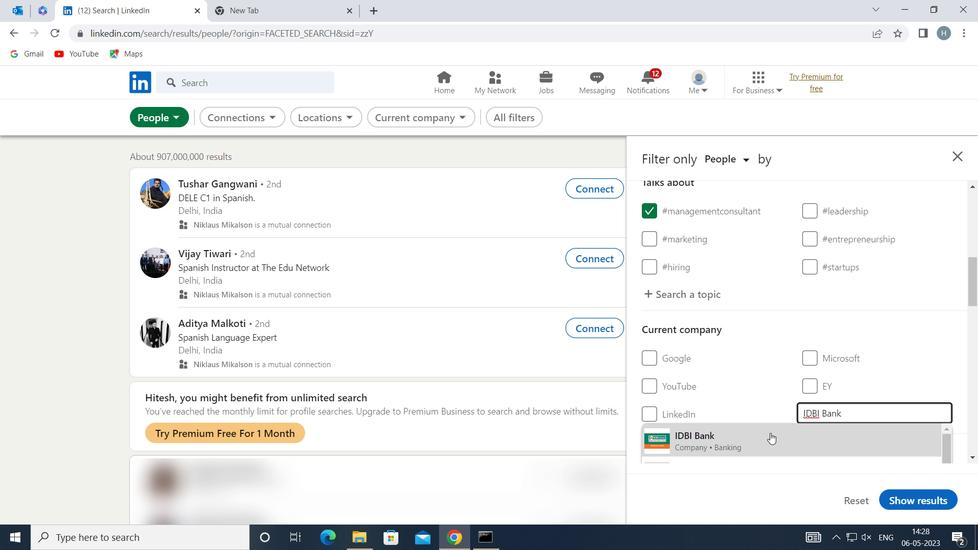 
Action: Mouse moved to (769, 399)
Screenshot: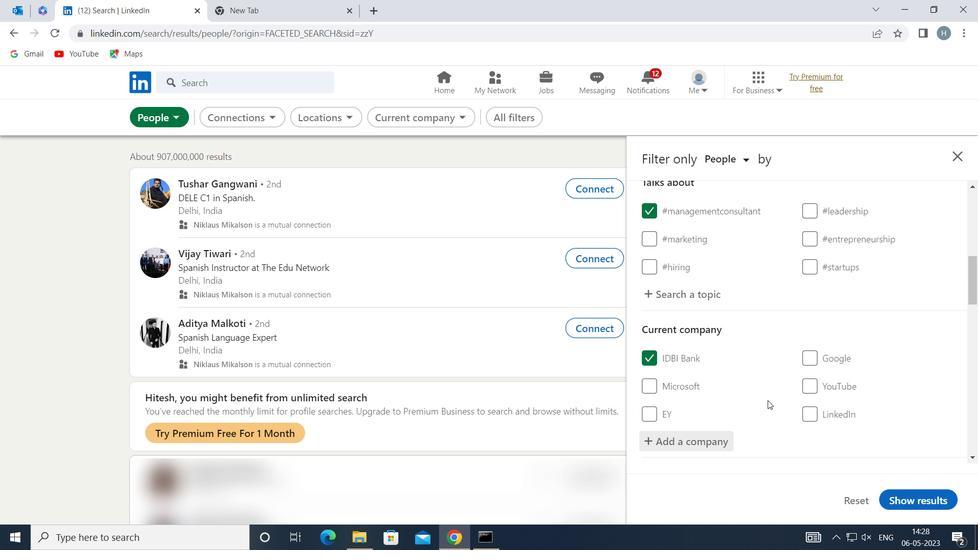 
Action: Mouse scrolled (769, 399) with delta (0, 0)
Screenshot: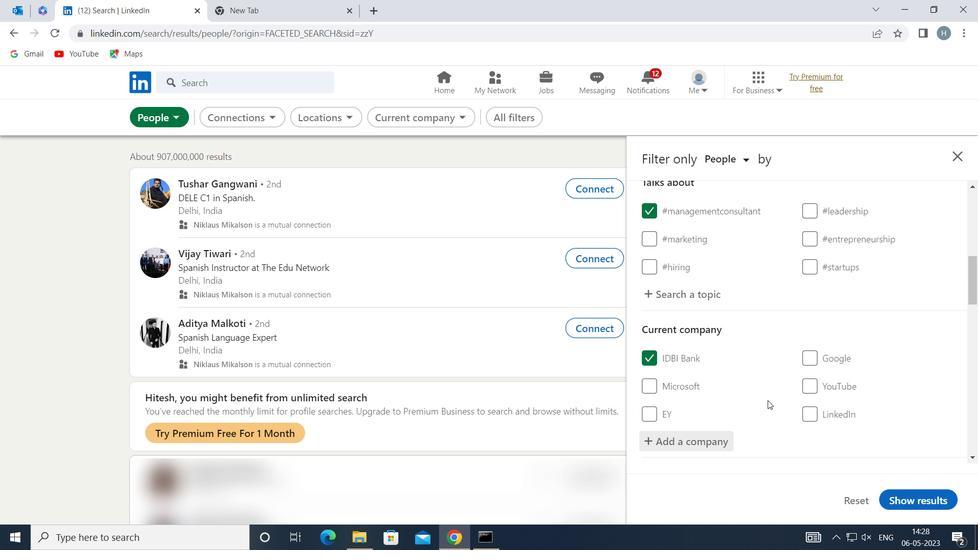 
Action: Mouse scrolled (769, 399) with delta (0, 0)
Screenshot: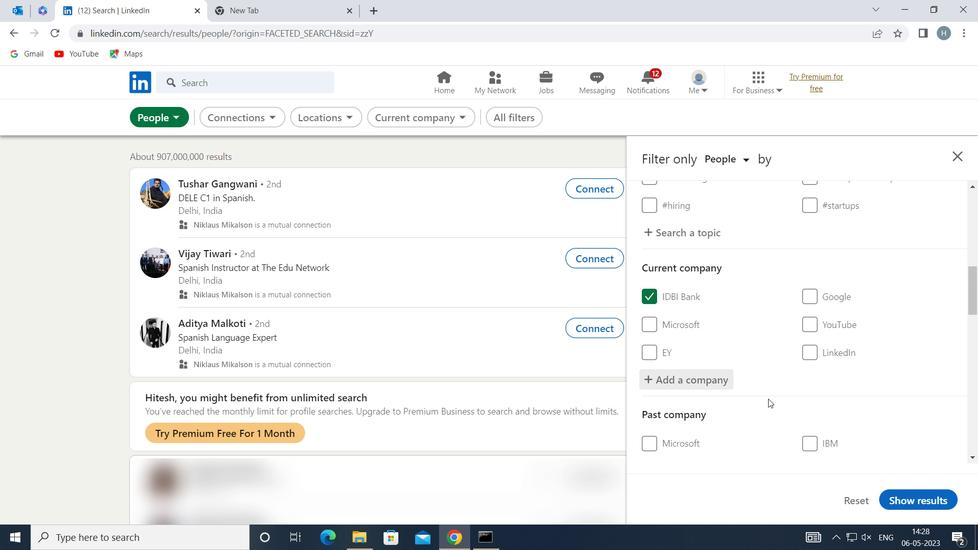 
Action: Mouse scrolled (769, 399) with delta (0, 0)
Screenshot: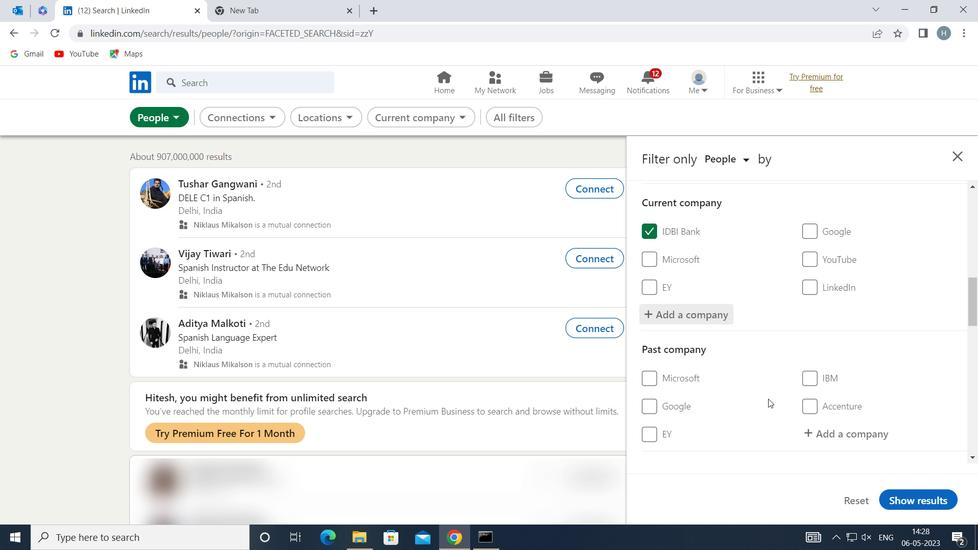 
Action: Mouse moved to (770, 398)
Screenshot: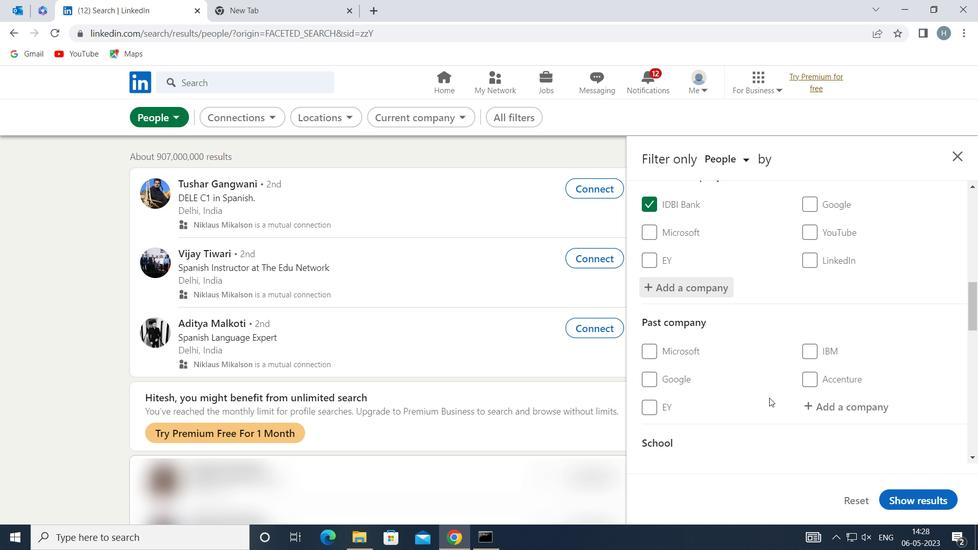 
Action: Mouse scrolled (770, 397) with delta (0, 0)
Screenshot: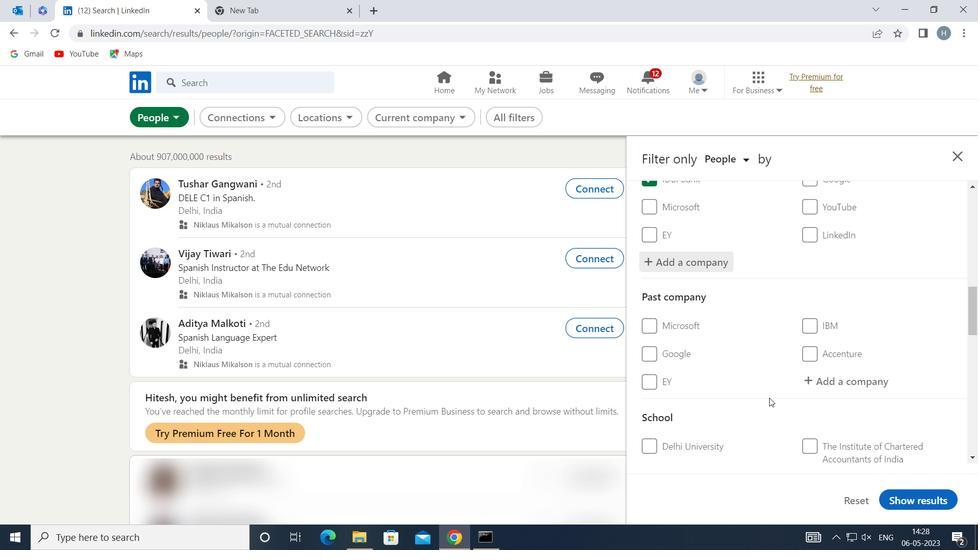 
Action: Mouse moved to (772, 398)
Screenshot: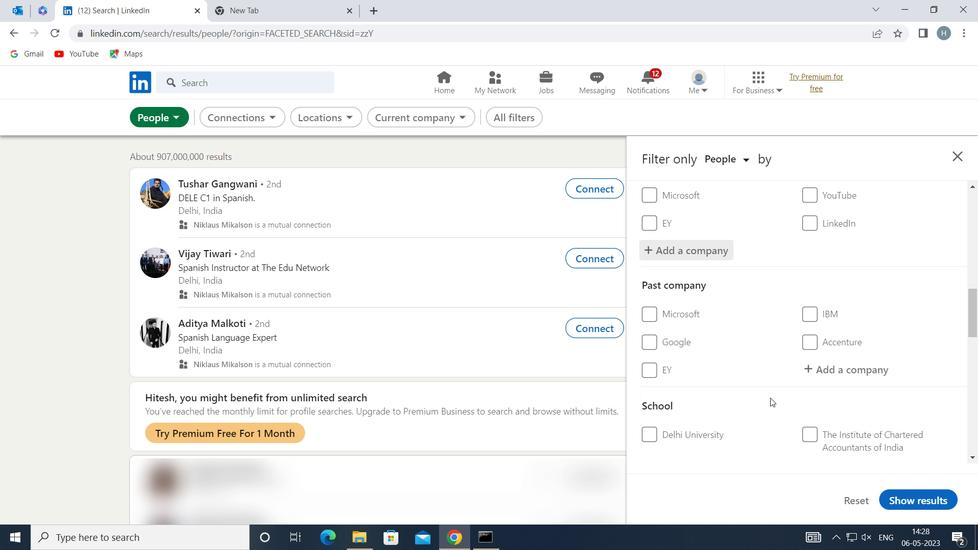
Action: Mouse scrolled (772, 397) with delta (0, 0)
Screenshot: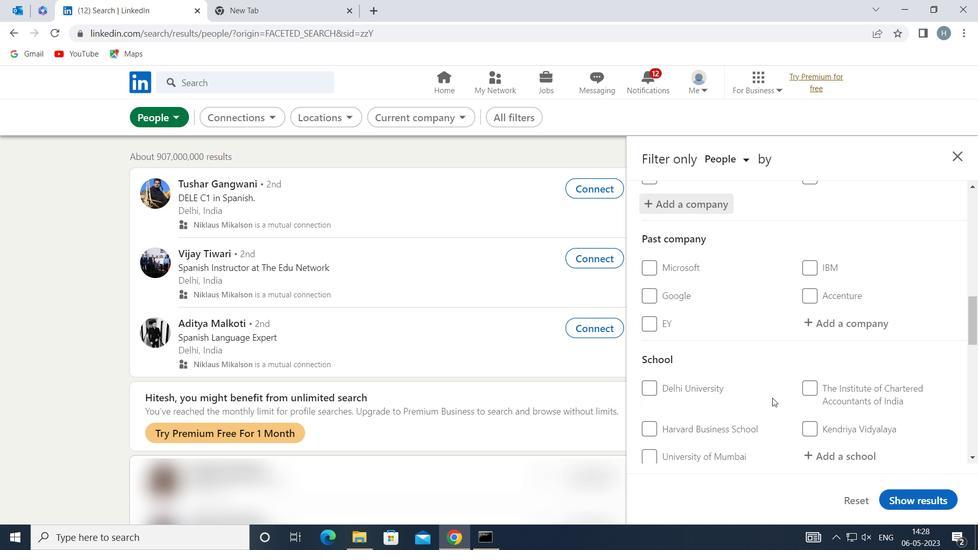 
Action: Mouse moved to (859, 372)
Screenshot: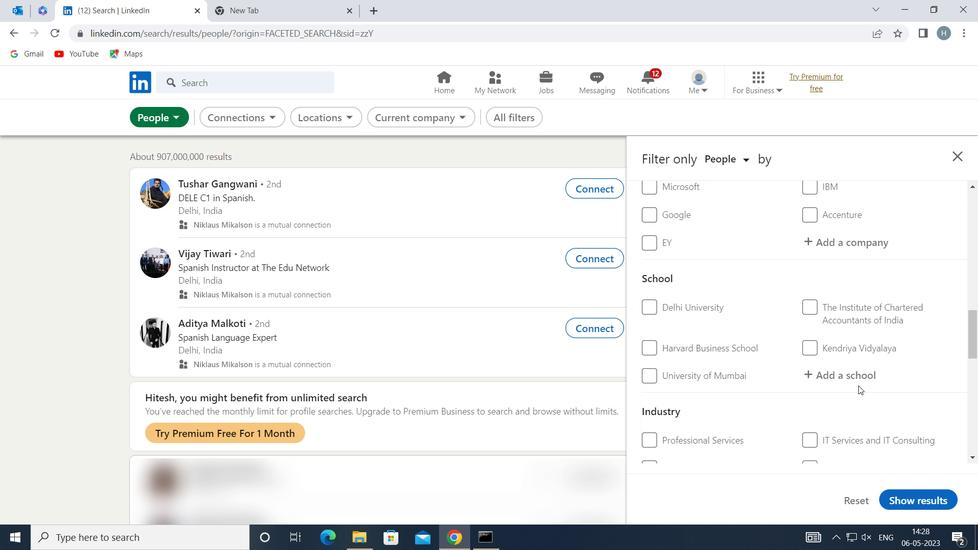 
Action: Mouse pressed left at (859, 372)
Screenshot: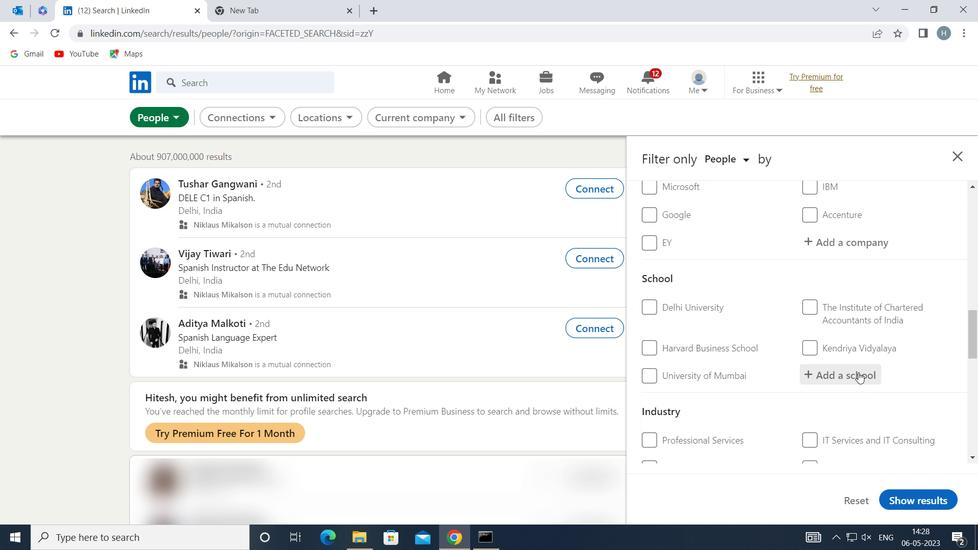
Action: Key pressed <Key.shift>HIRACHAND<Key.space>NEM
Screenshot: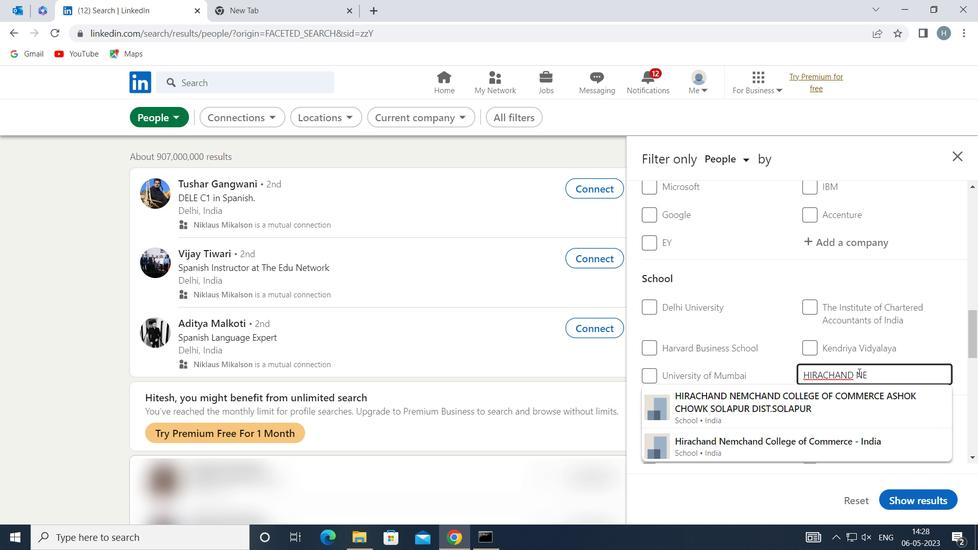 
Action: Mouse moved to (822, 401)
Screenshot: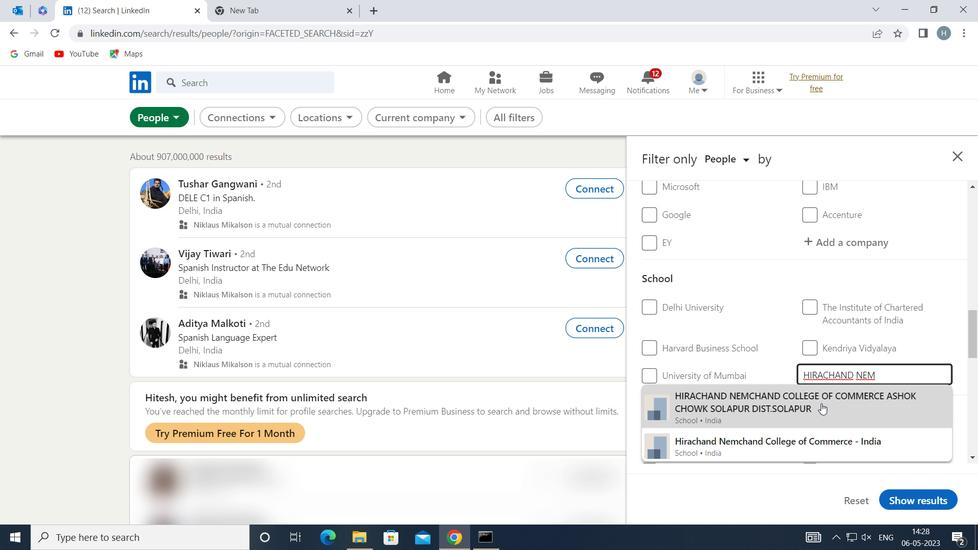
Action: Mouse pressed left at (822, 401)
Screenshot: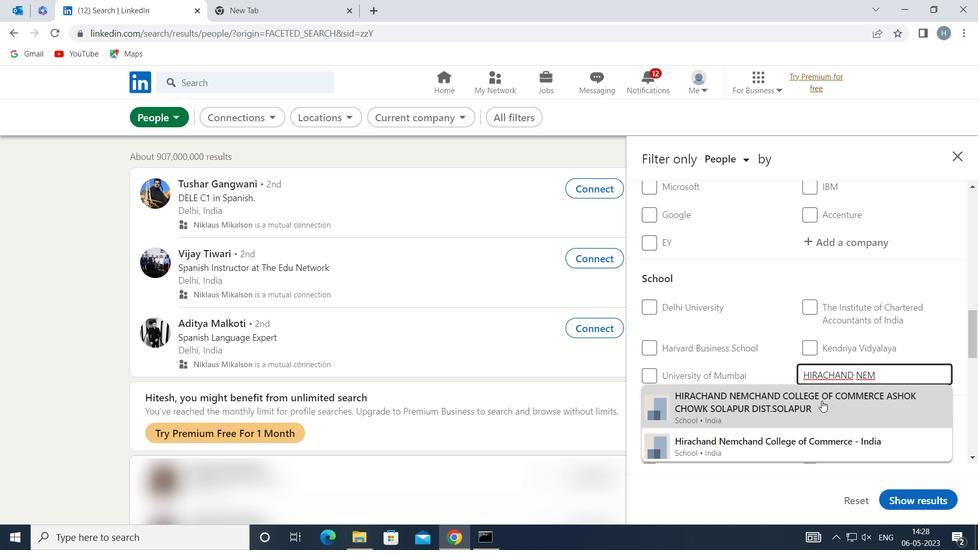 
Action: Mouse moved to (808, 363)
Screenshot: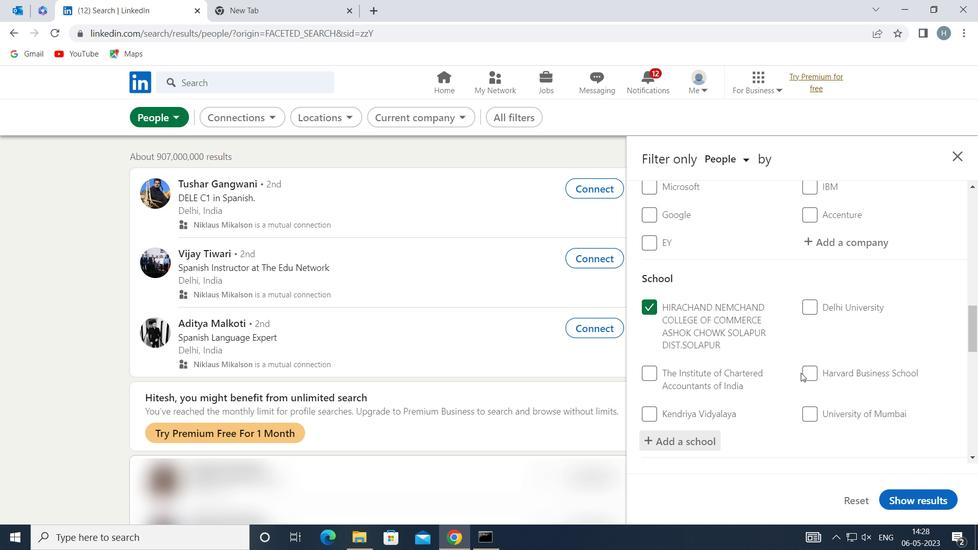 
Action: Mouse scrolled (808, 363) with delta (0, 0)
Screenshot: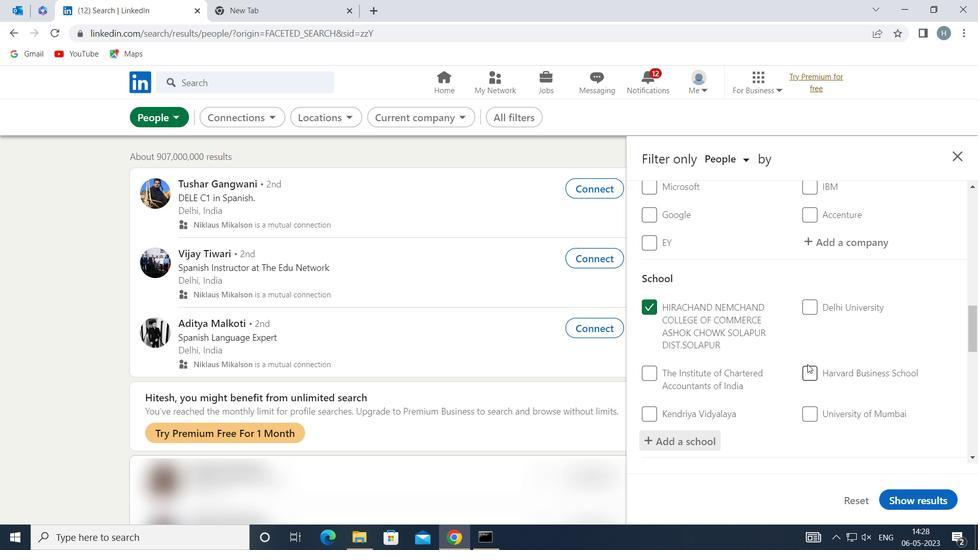 
Action: Mouse moved to (808, 363)
Screenshot: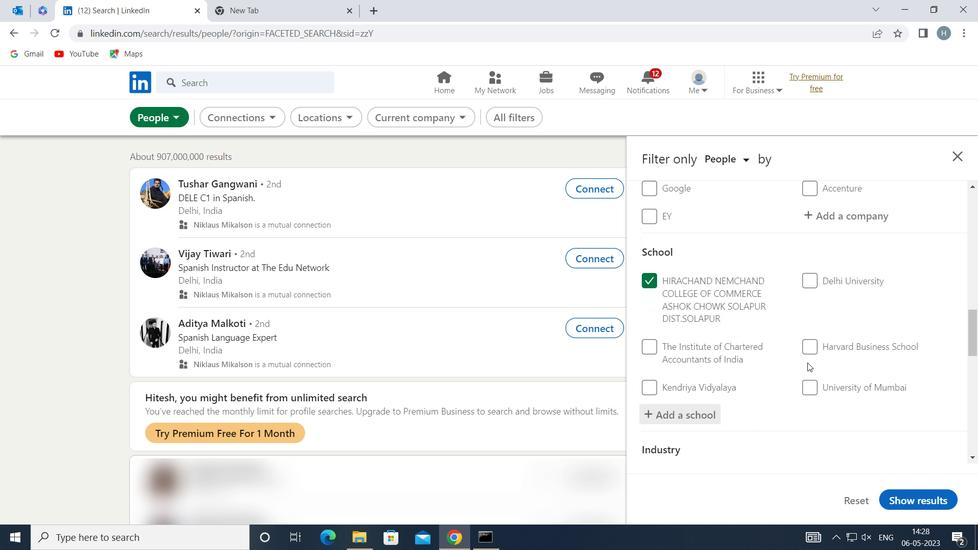 
Action: Mouse scrolled (808, 363) with delta (0, 0)
Screenshot: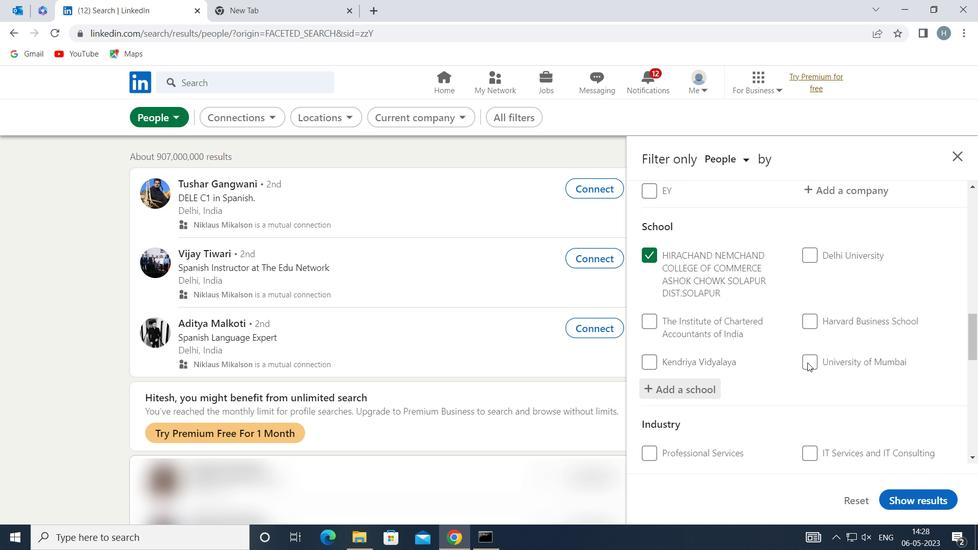 
Action: Mouse moved to (808, 363)
Screenshot: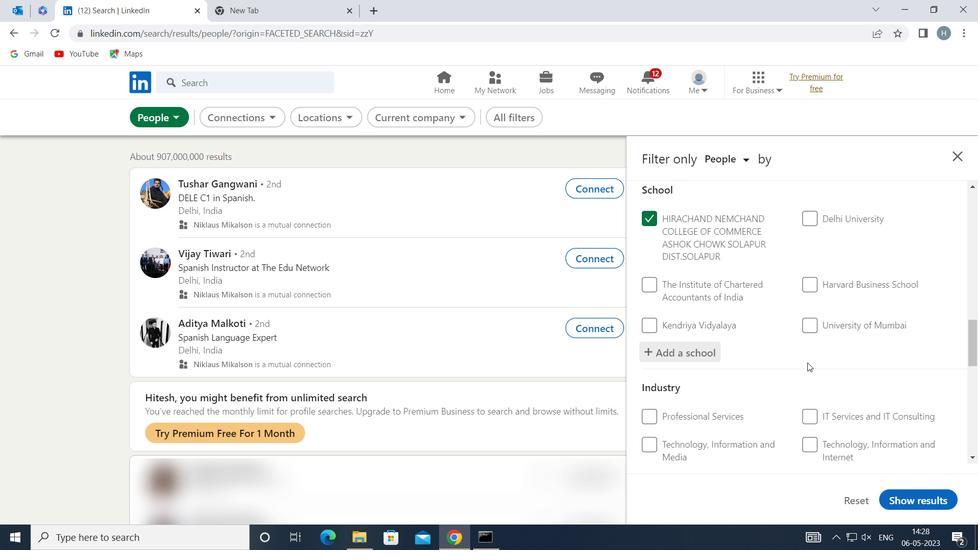 
Action: Mouse scrolled (808, 362) with delta (0, 0)
Screenshot: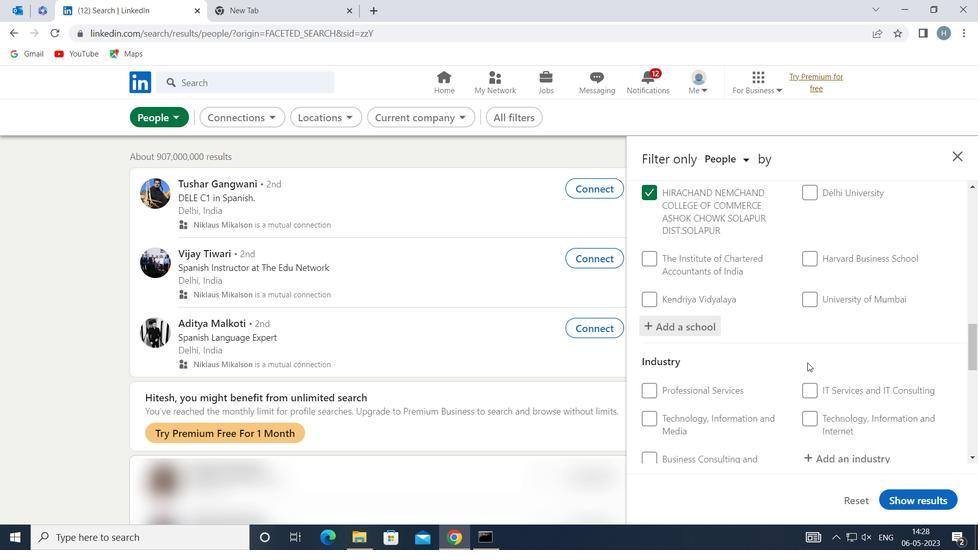 
Action: Mouse moved to (849, 383)
Screenshot: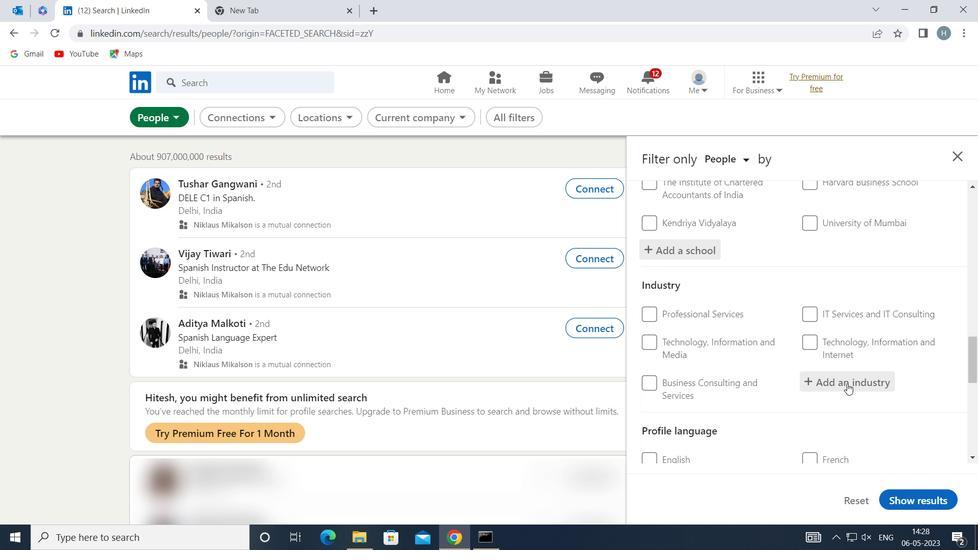 
Action: Mouse pressed left at (849, 383)
Screenshot: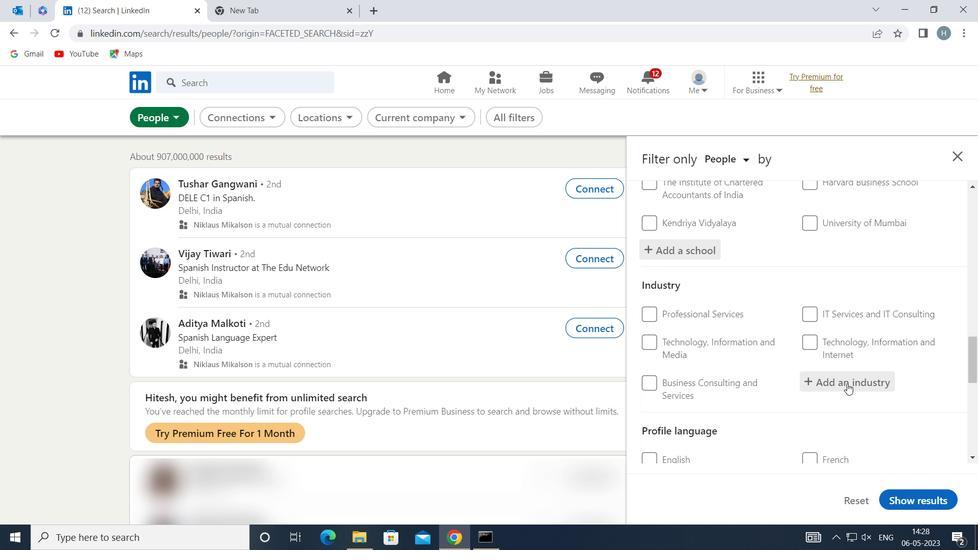 
Action: Mouse moved to (849, 383)
Screenshot: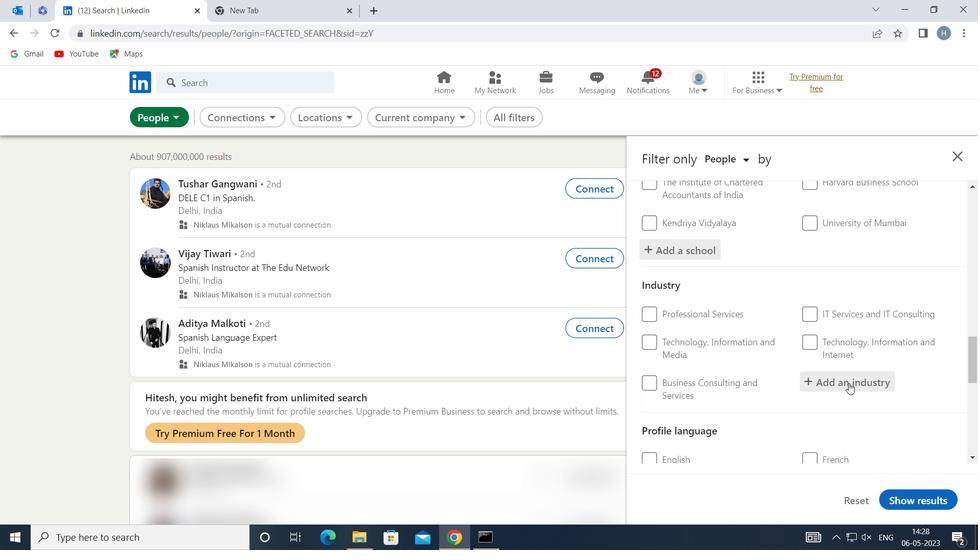 
Action: Key pressed <Key.shift><Key.shift><Key.shift>FINANCIAL<Key.space><Key.shift>SER
Screenshot: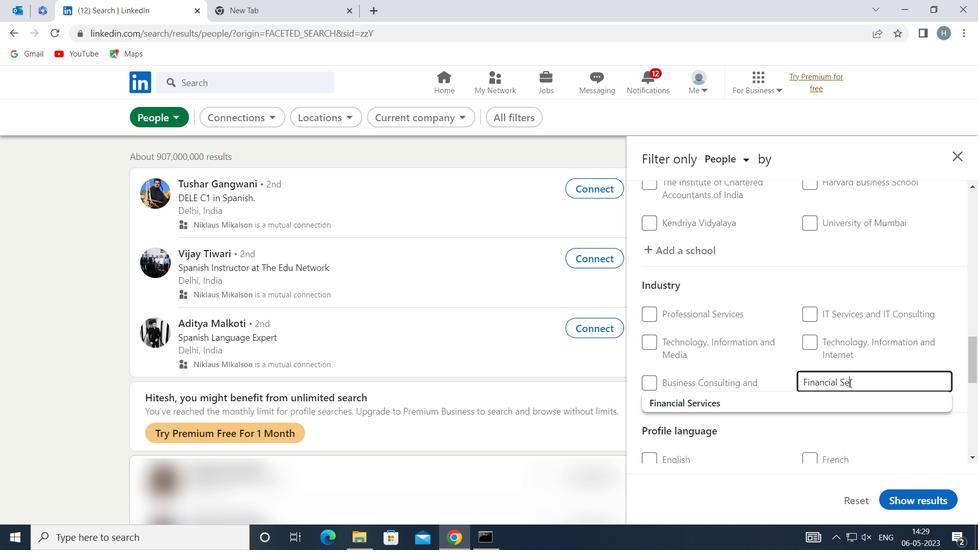 
Action: Mouse moved to (809, 397)
Screenshot: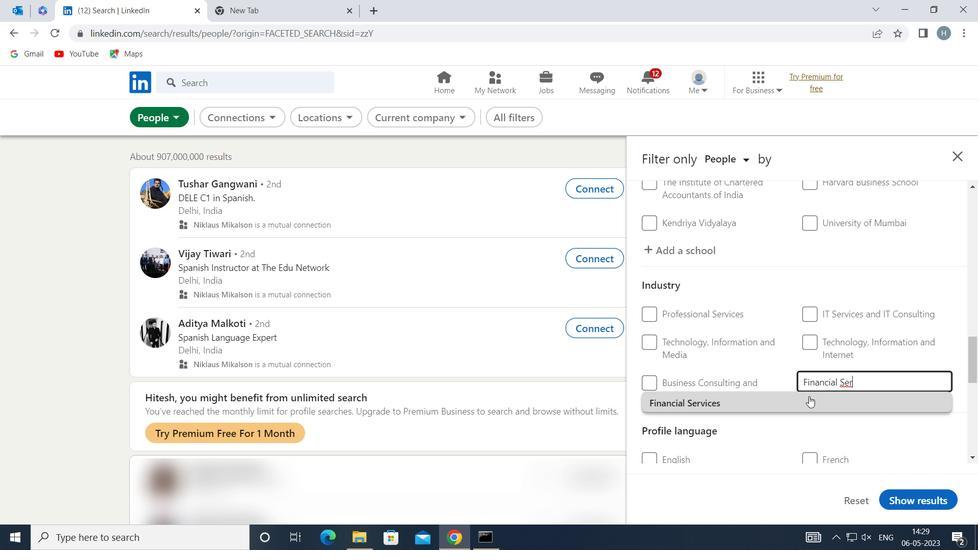 
Action: Mouse pressed left at (809, 397)
Screenshot: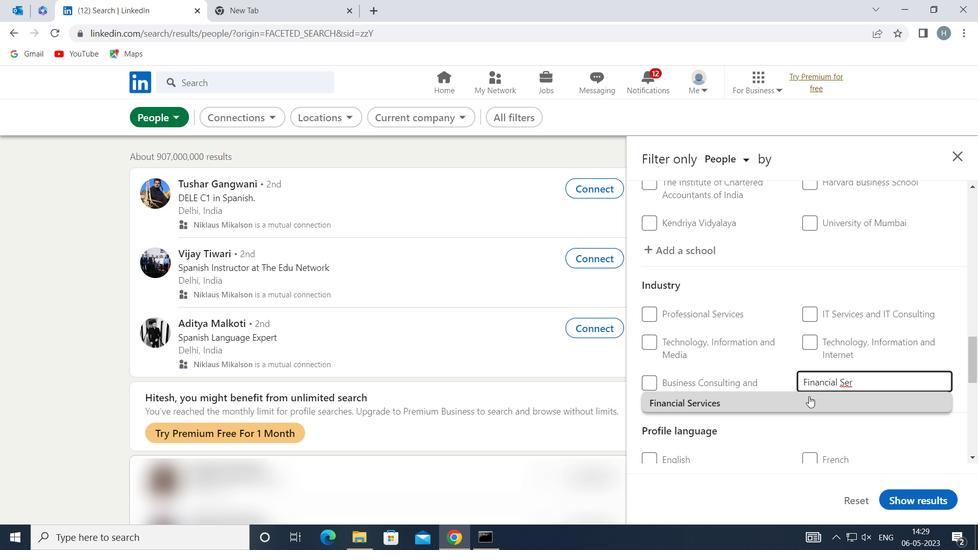 
Action: Mouse moved to (788, 409)
Screenshot: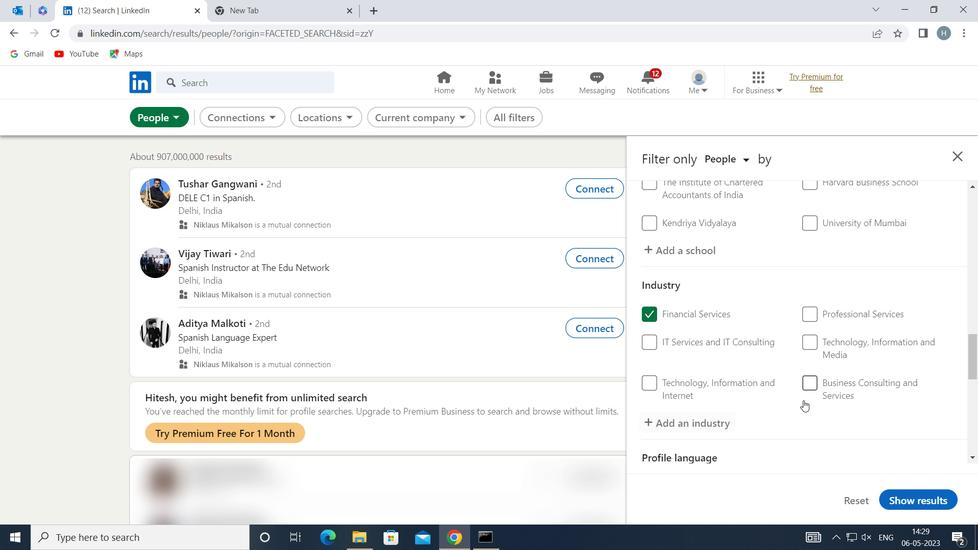 
Action: Mouse scrolled (788, 409) with delta (0, 0)
Screenshot: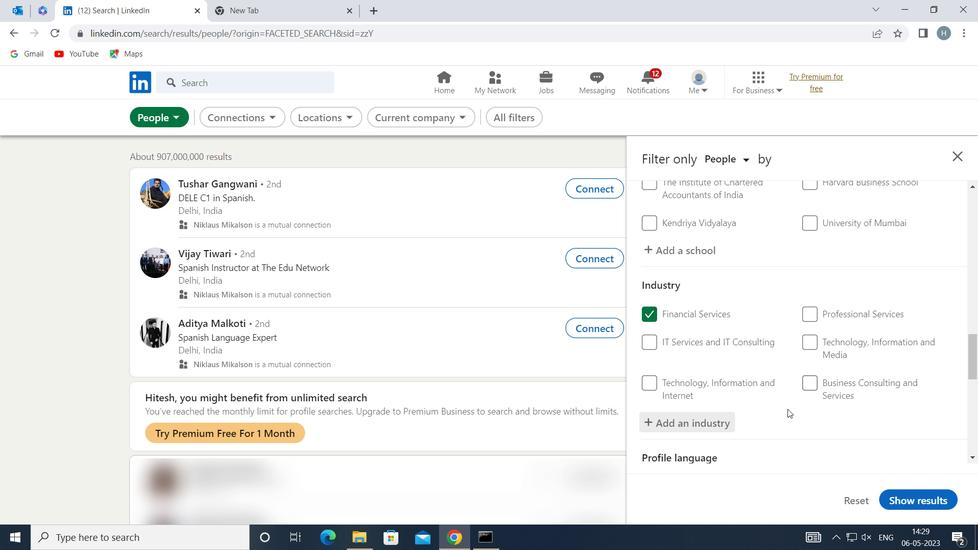 
Action: Mouse scrolled (788, 409) with delta (0, 0)
Screenshot: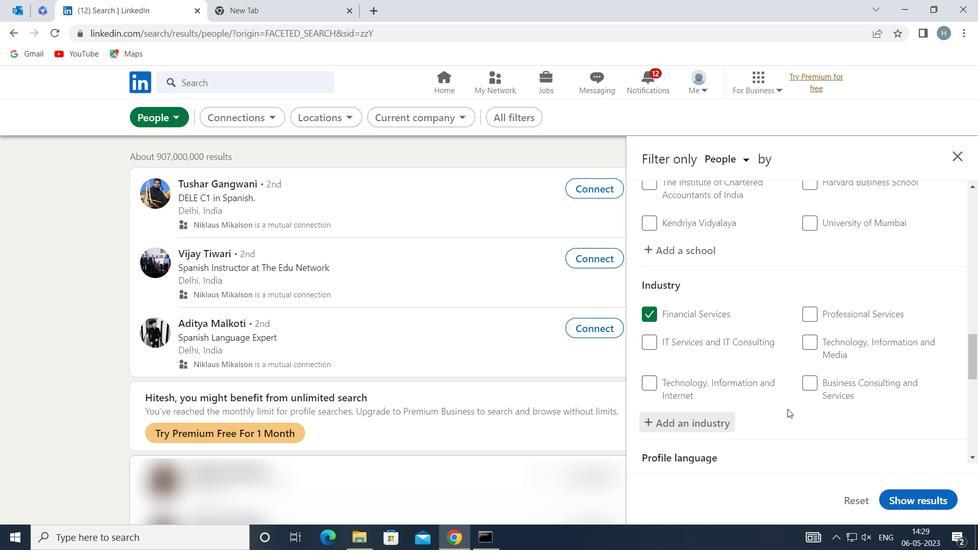 
Action: Mouse moved to (787, 409)
Screenshot: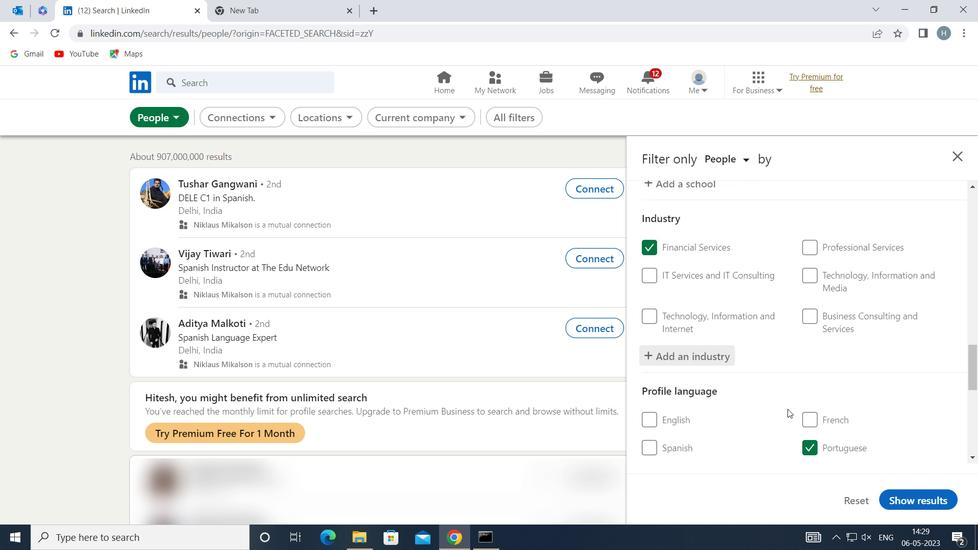 
Action: Mouse scrolled (787, 409) with delta (0, 0)
Screenshot: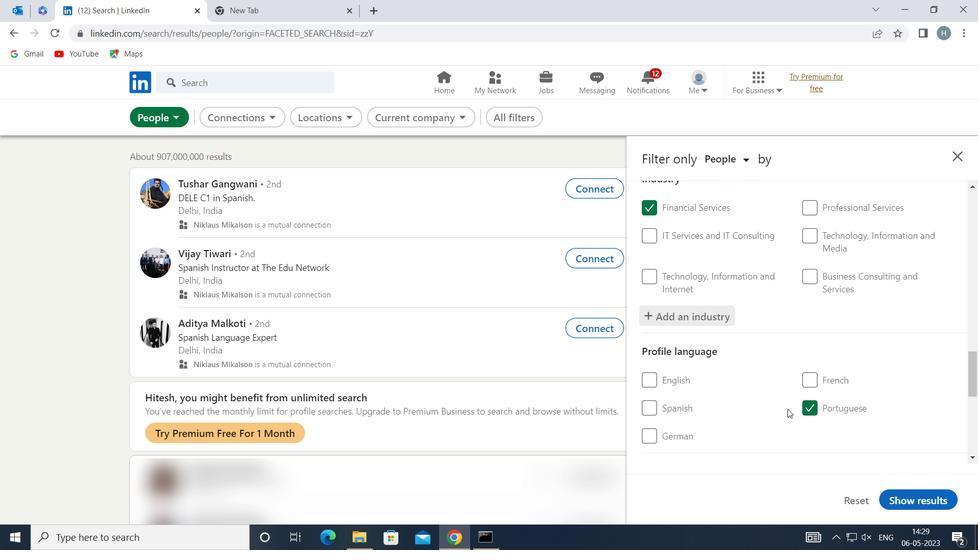
Action: Mouse moved to (782, 408)
Screenshot: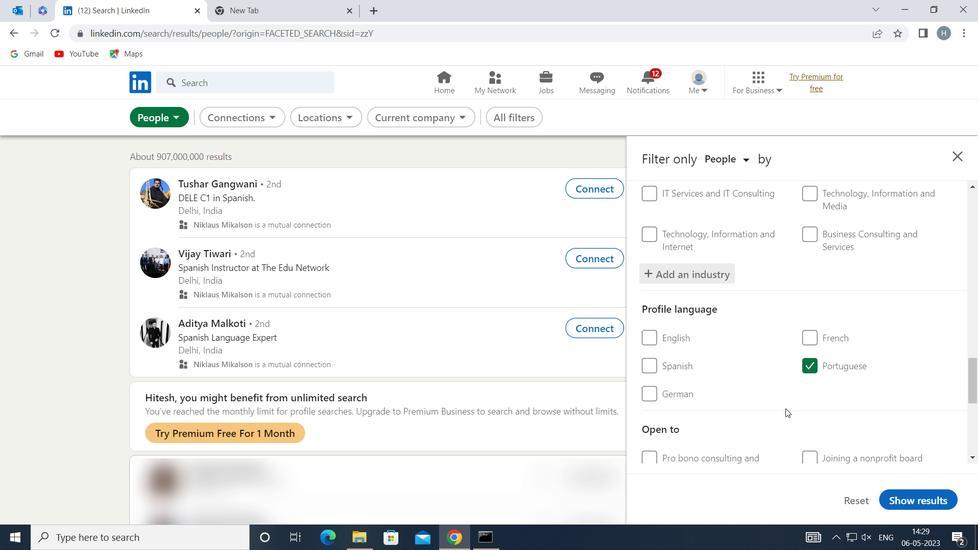 
Action: Mouse scrolled (782, 408) with delta (0, 0)
Screenshot: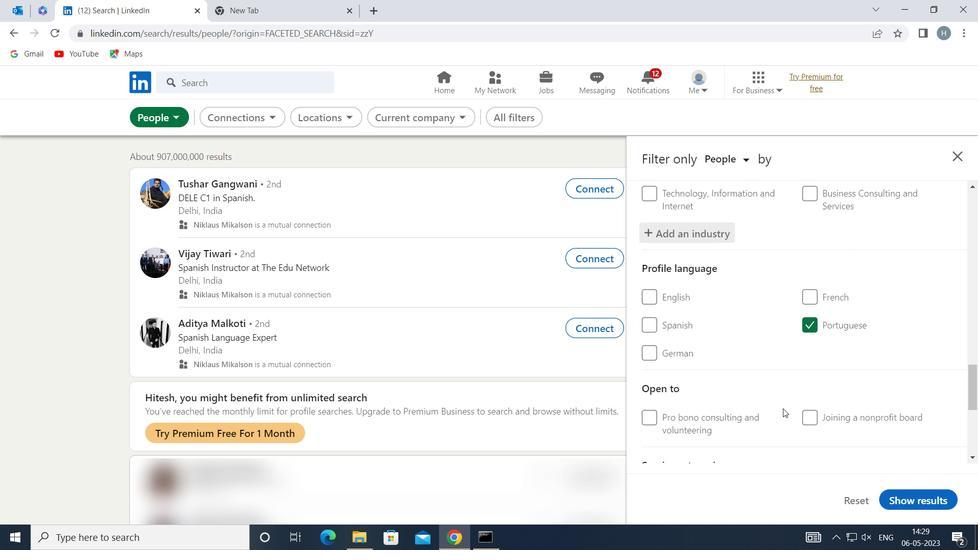 
Action: Mouse moved to (782, 402)
Screenshot: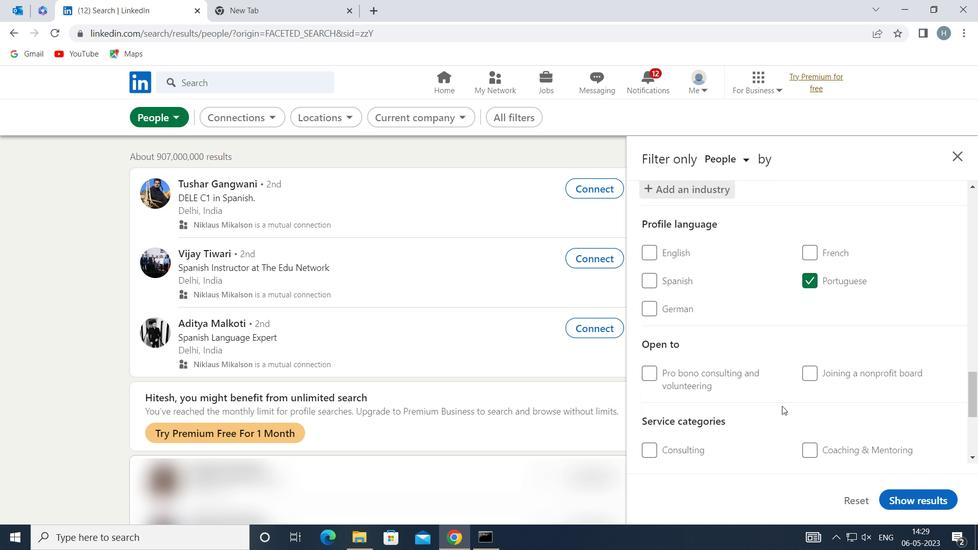 
Action: Mouse scrolled (782, 402) with delta (0, 0)
Screenshot: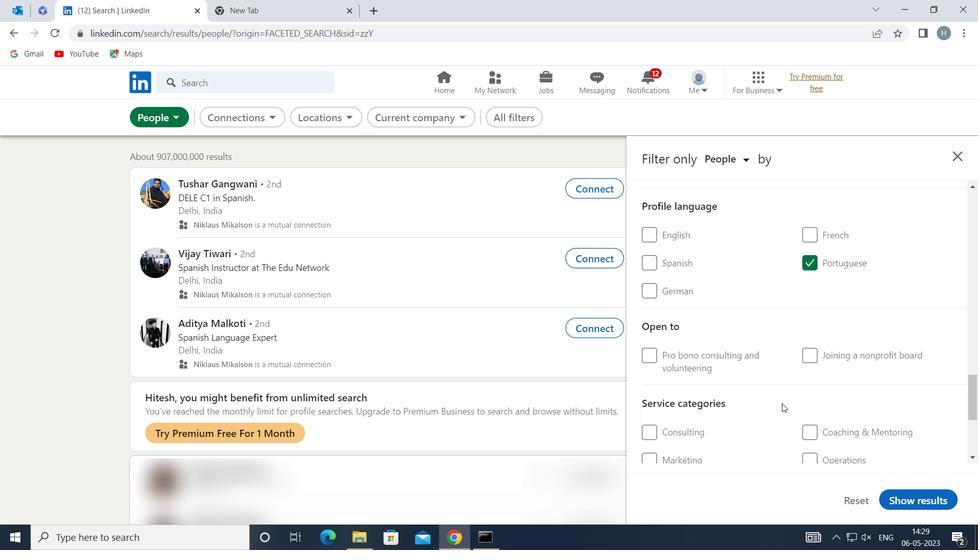 
Action: Mouse moved to (784, 400)
Screenshot: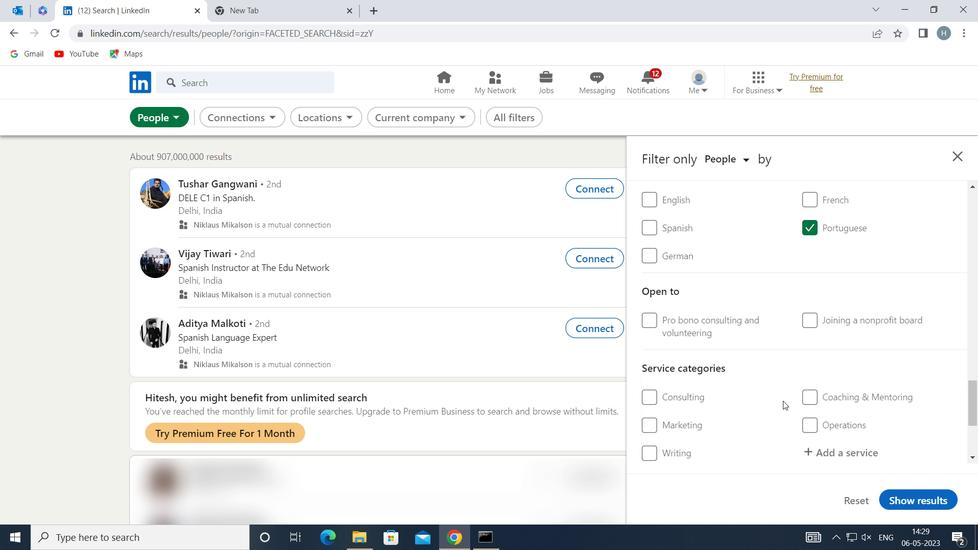 
Action: Mouse scrolled (784, 400) with delta (0, 0)
Screenshot: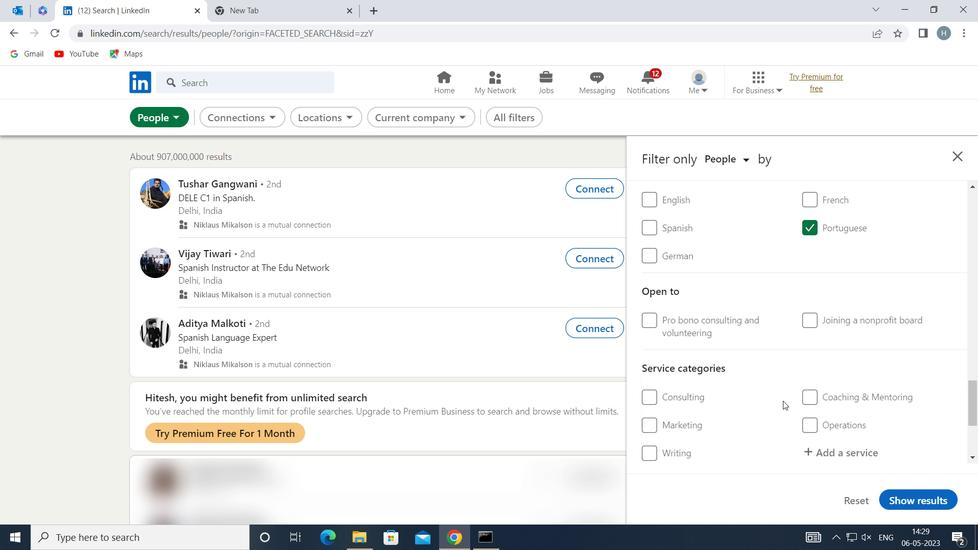 
Action: Mouse moved to (831, 359)
Screenshot: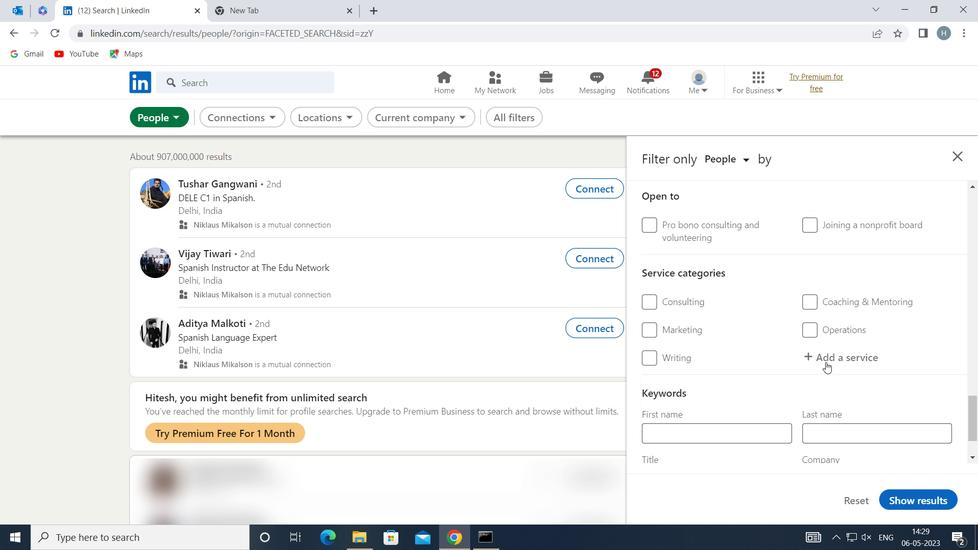 
Action: Mouse pressed left at (831, 359)
Screenshot: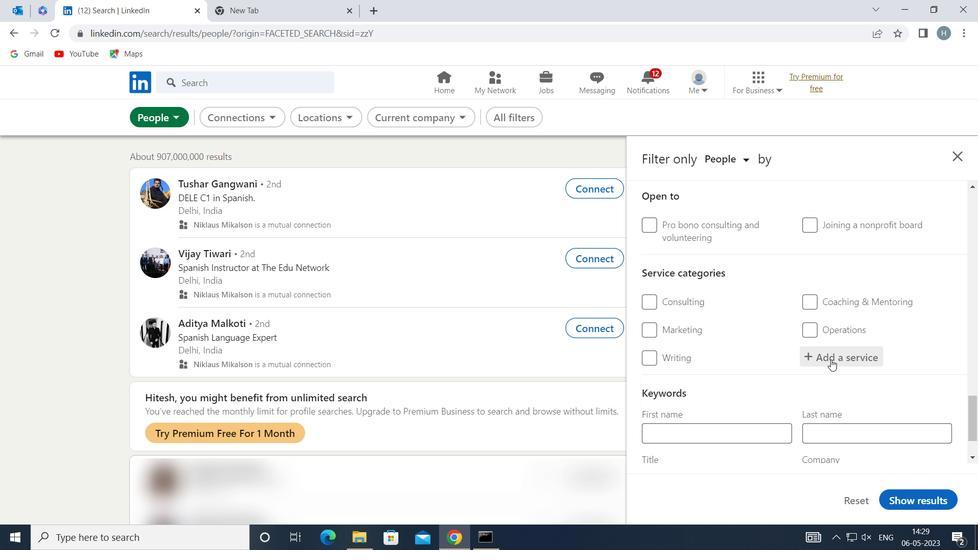 
Action: Key pressed <Key.shift>FINANCIAL<Key.space><Key.shift>A
Screenshot: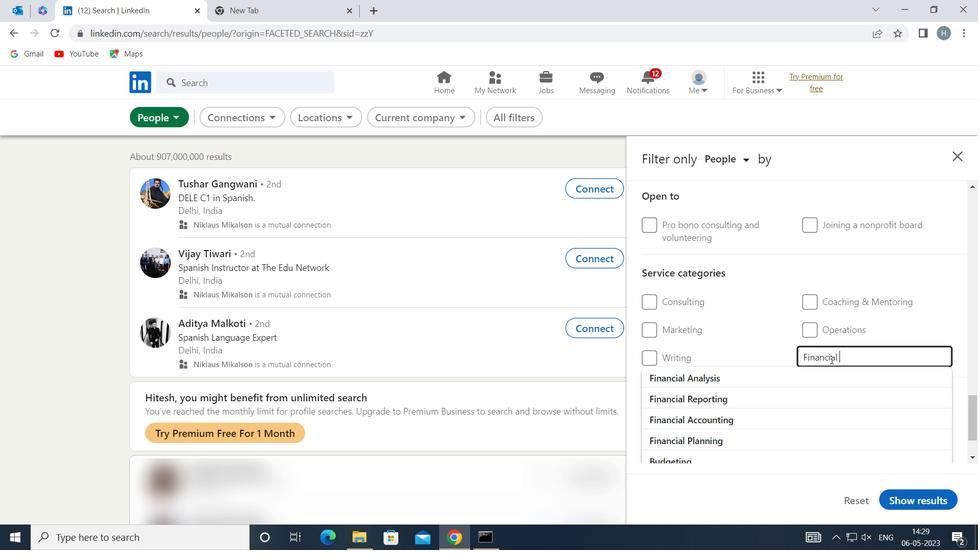 
Action: Mouse moved to (752, 377)
Screenshot: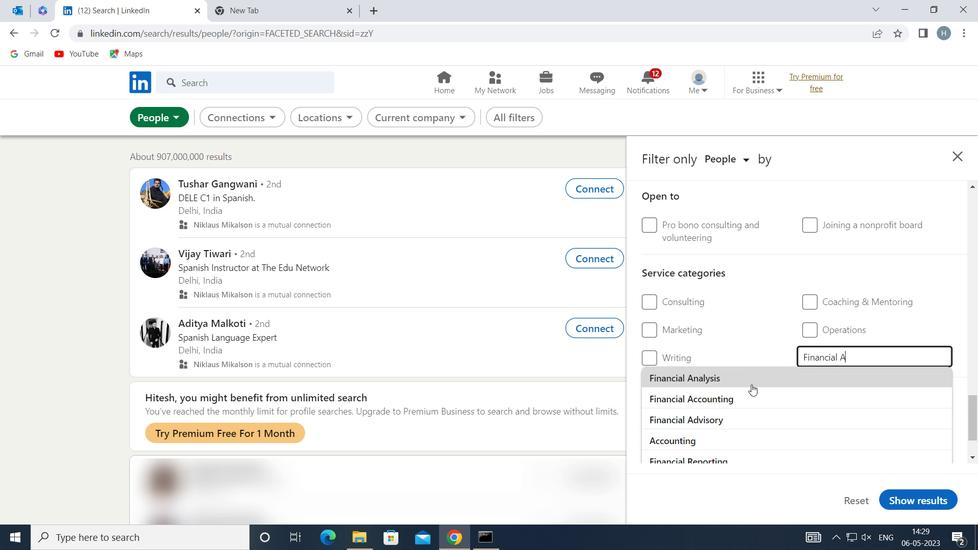 
Action: Mouse pressed left at (752, 377)
Screenshot: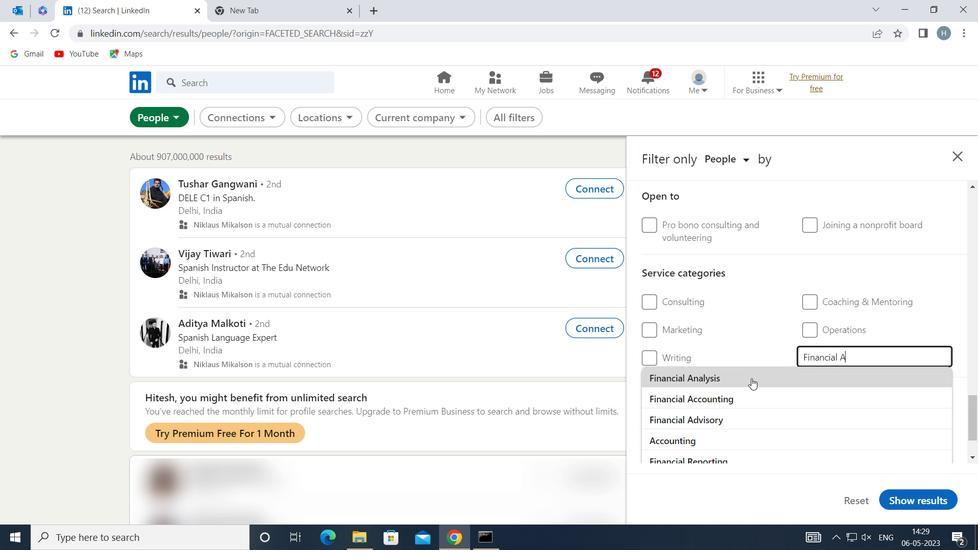 
Action: Mouse moved to (754, 376)
Screenshot: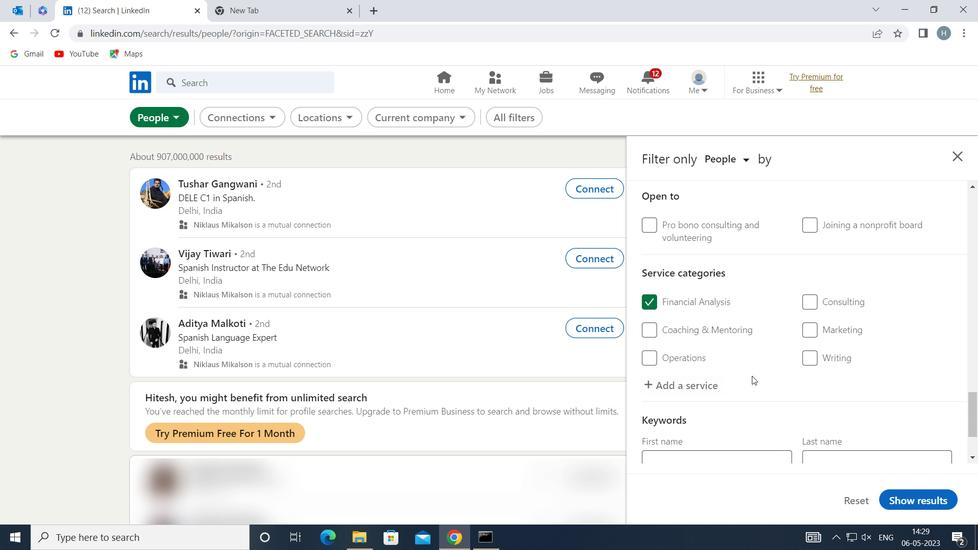 
Action: Mouse scrolled (754, 376) with delta (0, 0)
Screenshot: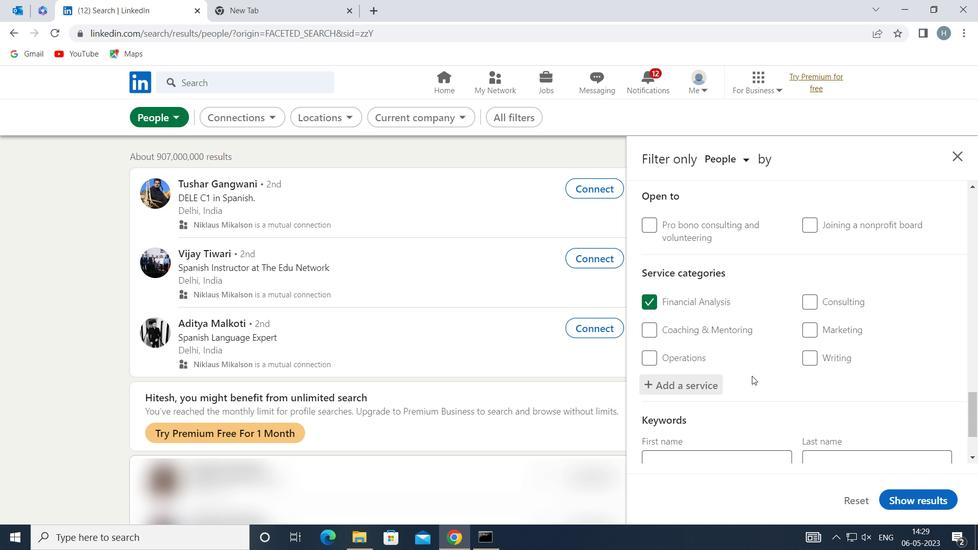 
Action: Mouse scrolled (754, 376) with delta (0, 0)
Screenshot: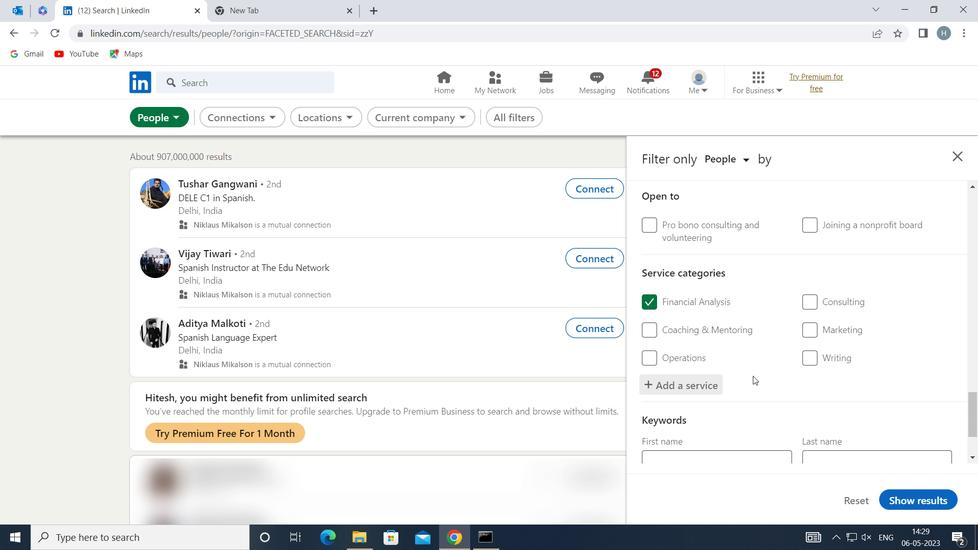
Action: Mouse moved to (760, 374)
Screenshot: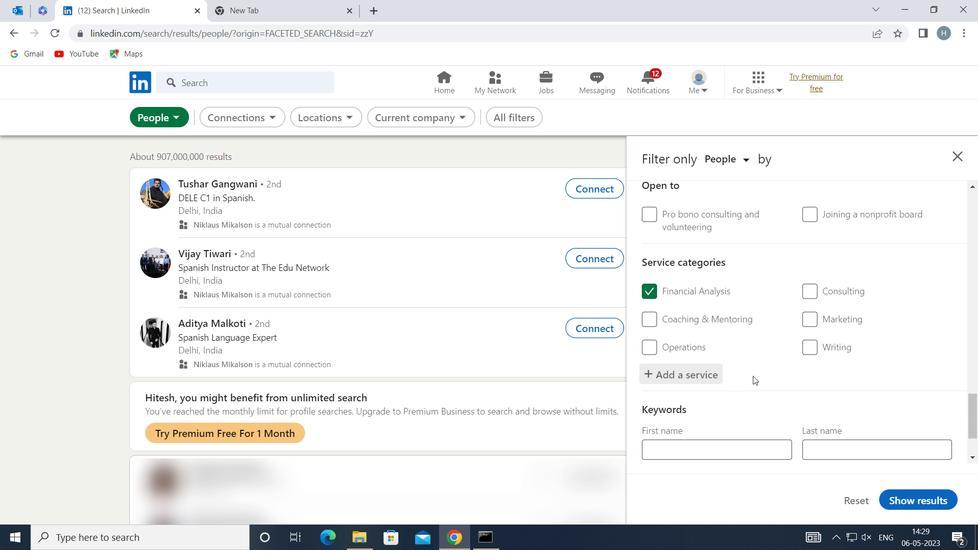 
Action: Mouse scrolled (760, 373) with delta (0, 0)
Screenshot: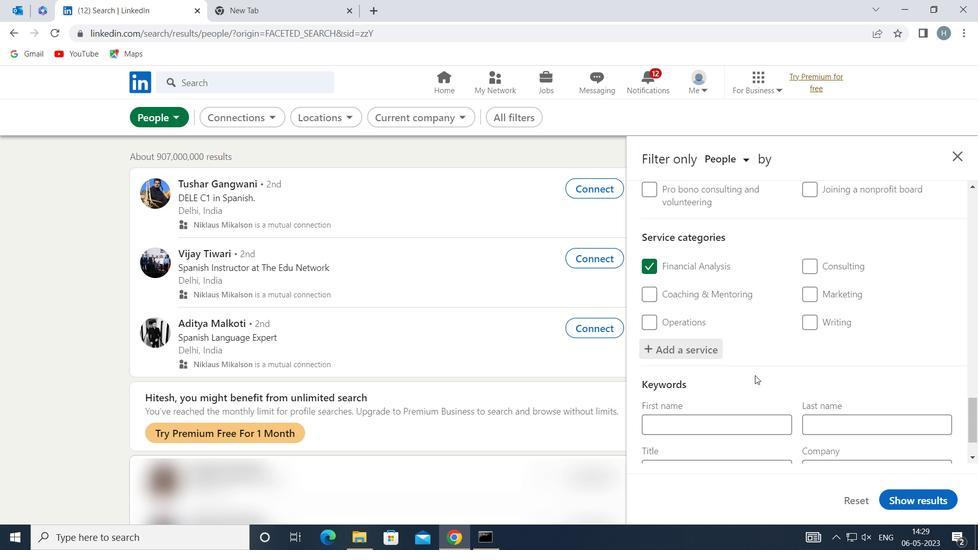 
Action: Mouse scrolled (760, 373) with delta (0, 0)
Screenshot: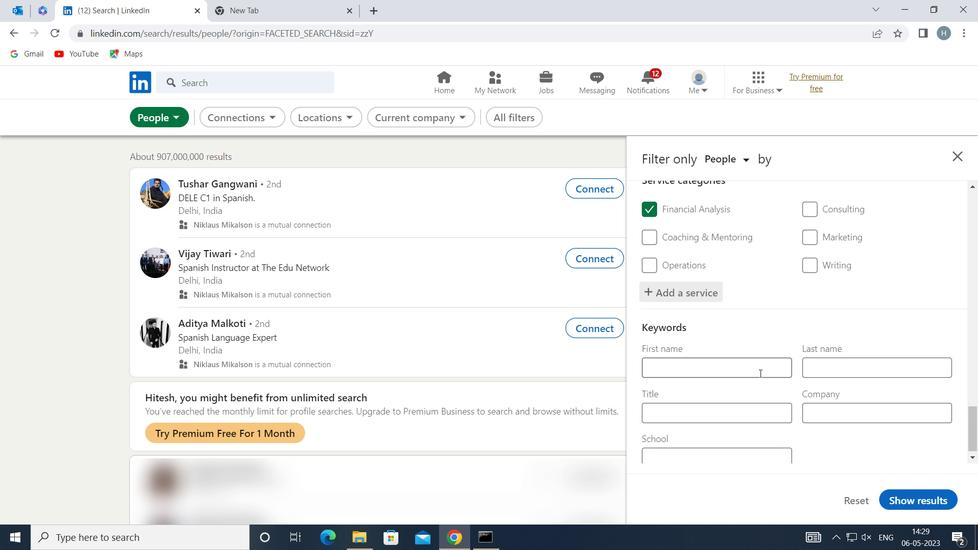 
Action: Mouse moved to (757, 406)
Screenshot: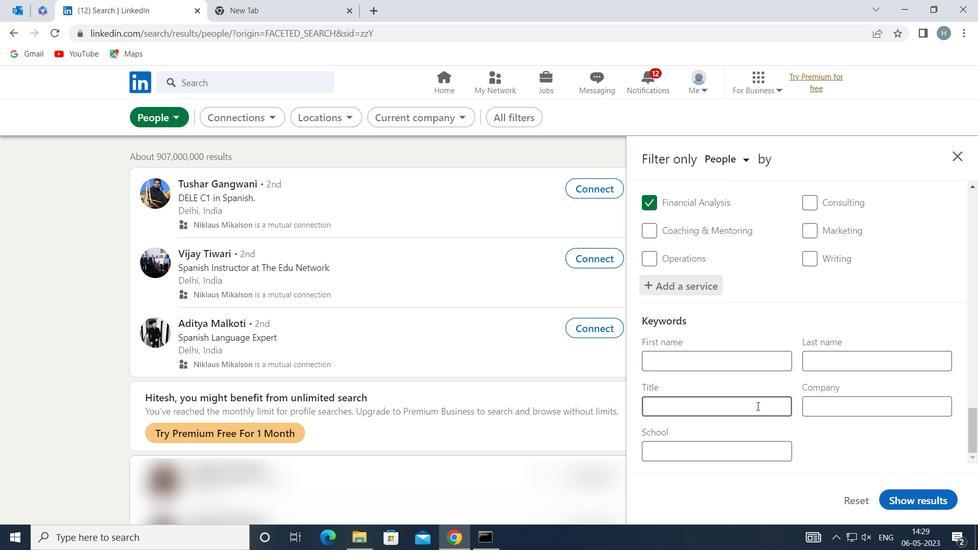 
Action: Mouse pressed left at (757, 406)
Screenshot: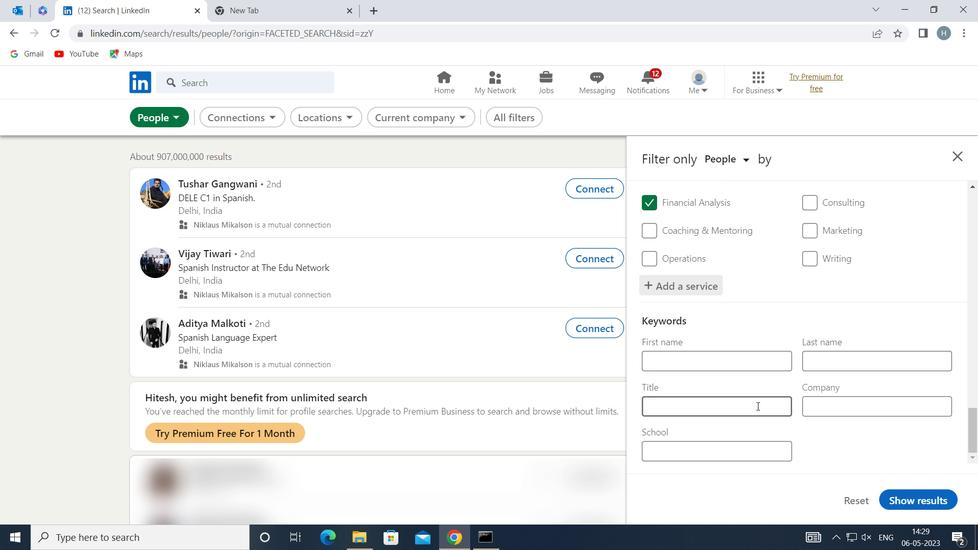 
Action: Mouse moved to (750, 408)
Screenshot: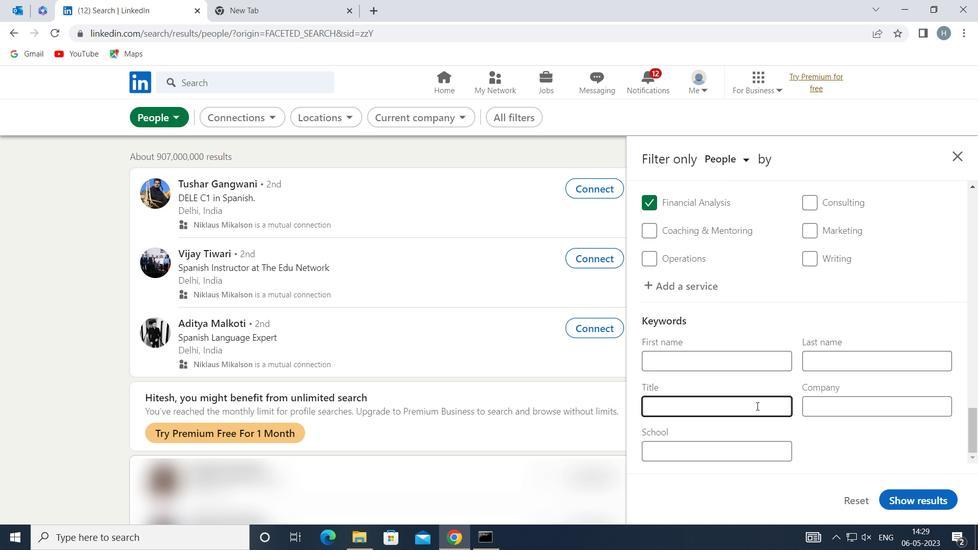 
Action: Key pressed <Key.shift>TEAM<Key.space><Key.shift>K<Key.backspace>LEADER
Screenshot: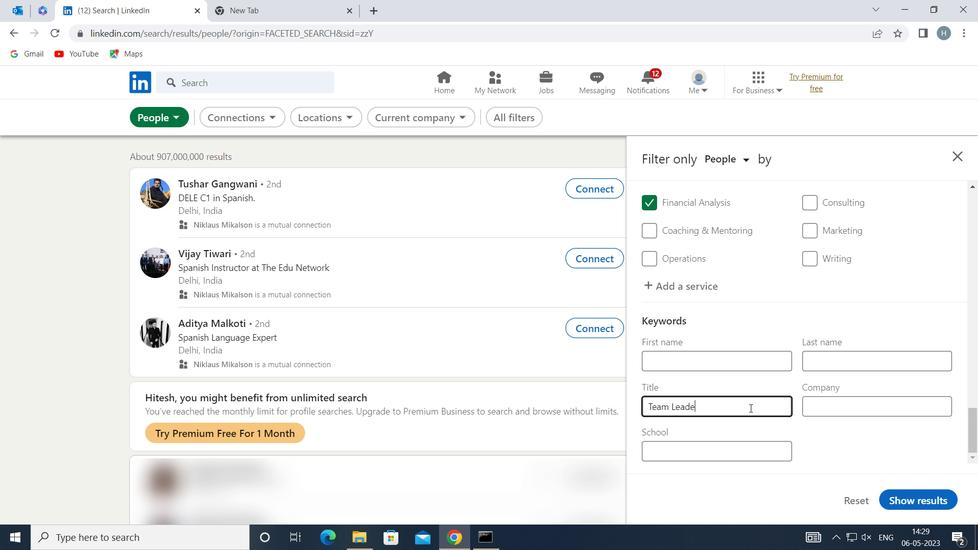 
Action: Mouse moved to (943, 497)
Screenshot: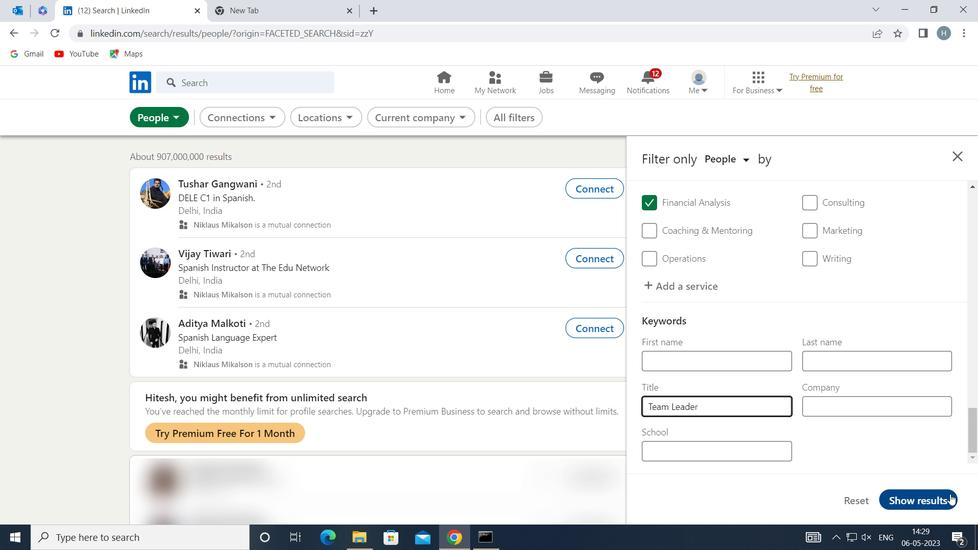 
Action: Mouse pressed left at (943, 497)
Screenshot: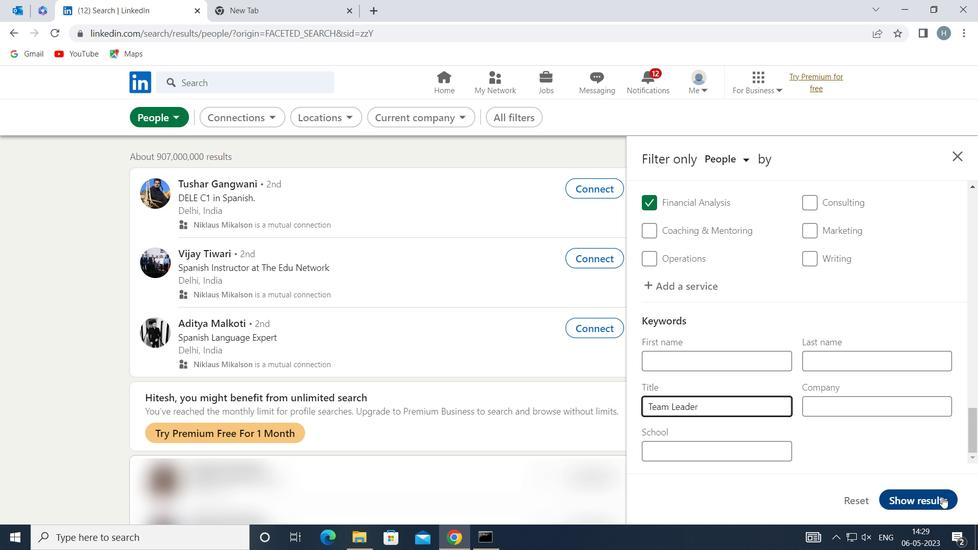 
Action: Mouse moved to (834, 395)
Screenshot: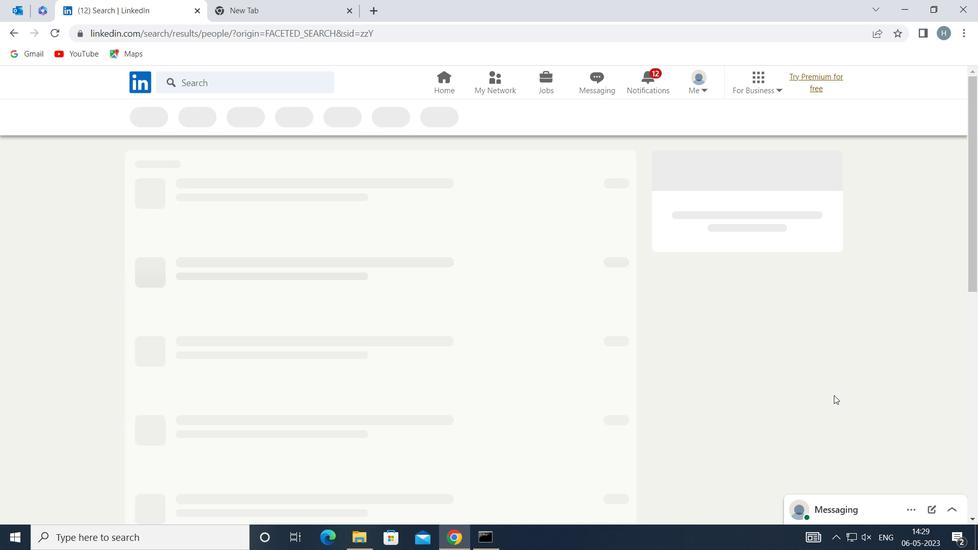 
